 Task: Find a place to stay in Mongo, Chad from 5th to 13th September for 6 guests with a price range of ₹15,000 to ₹20,000, 3 bedrooms, 3 beds, 3 bathrooms, and self check-in option.
Action: Mouse moved to (485, 118)
Screenshot: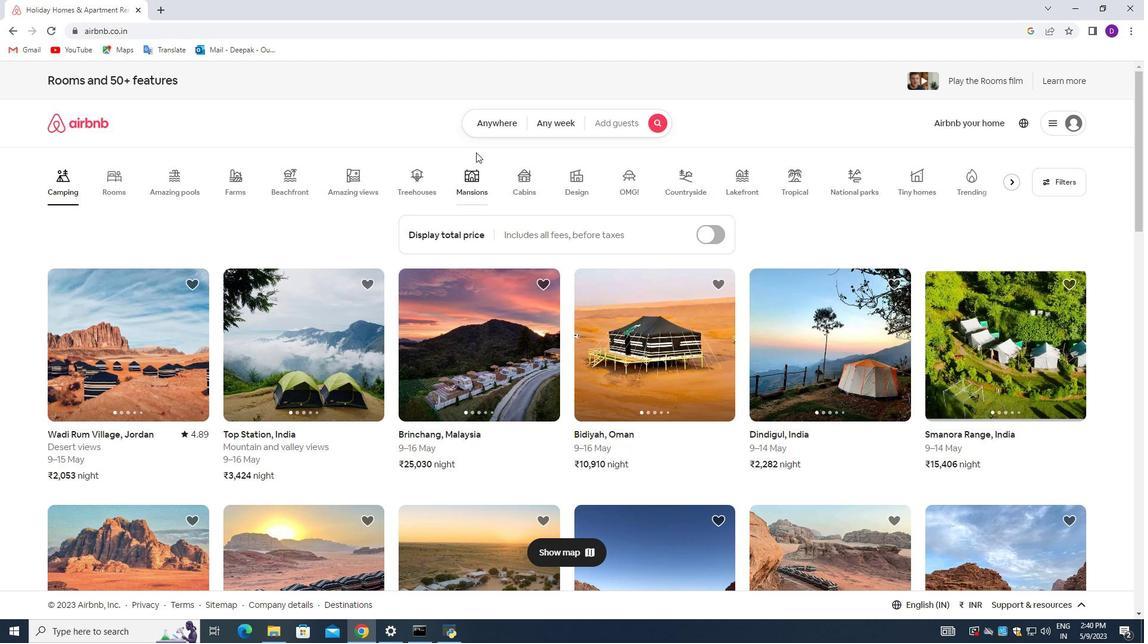
Action: Mouse pressed left at (485, 118)
Screenshot: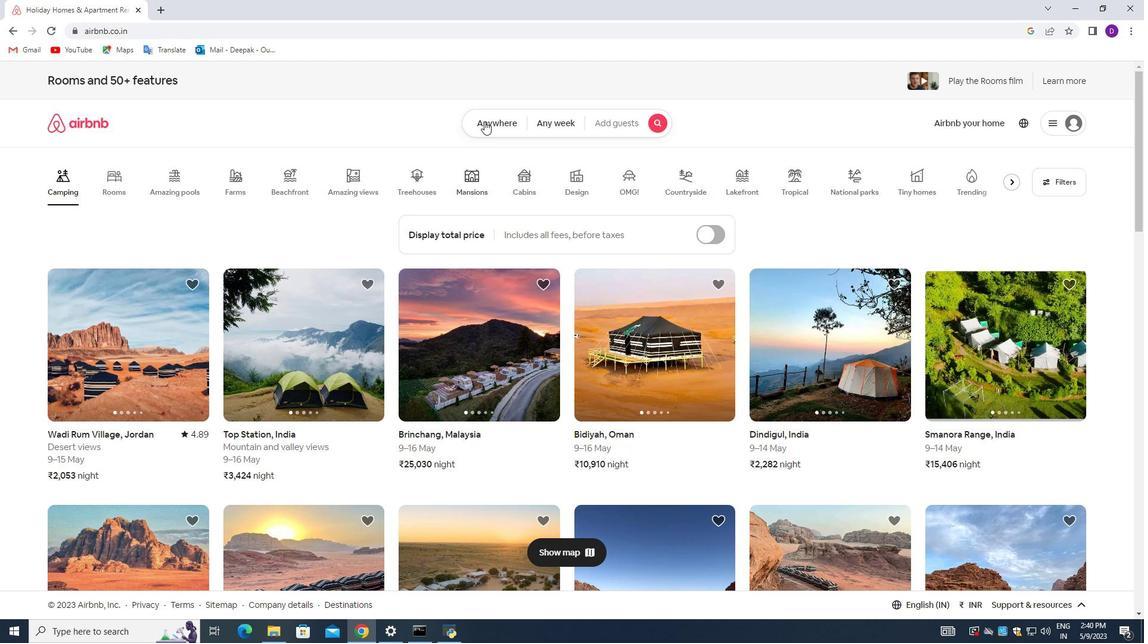 
Action: Mouse moved to (429, 172)
Screenshot: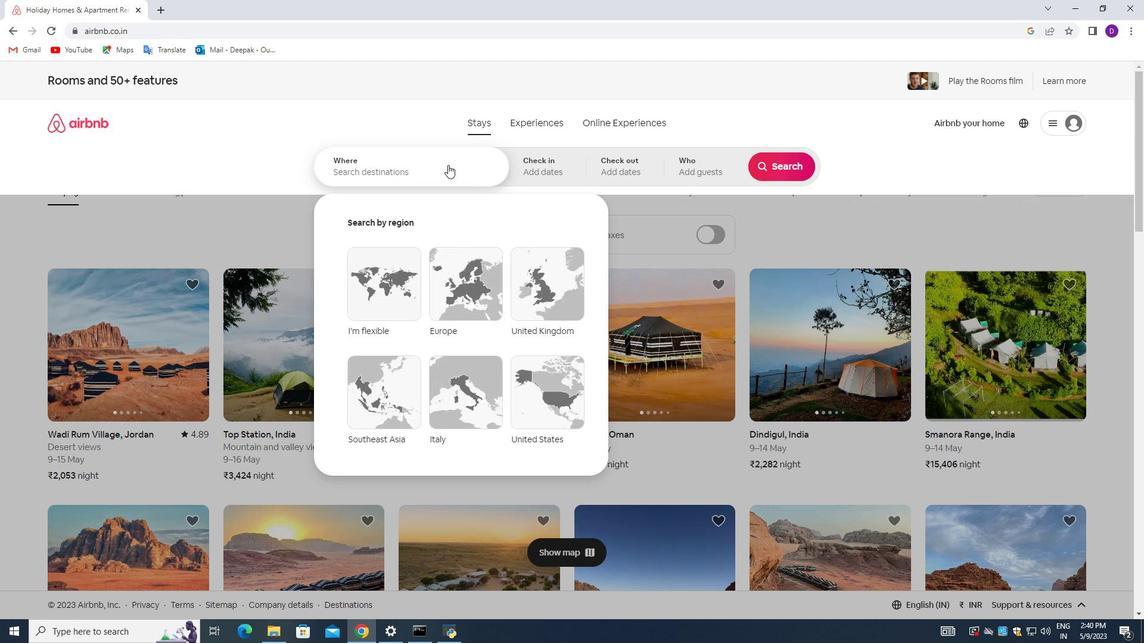 
Action: Mouse pressed left at (429, 172)
Screenshot: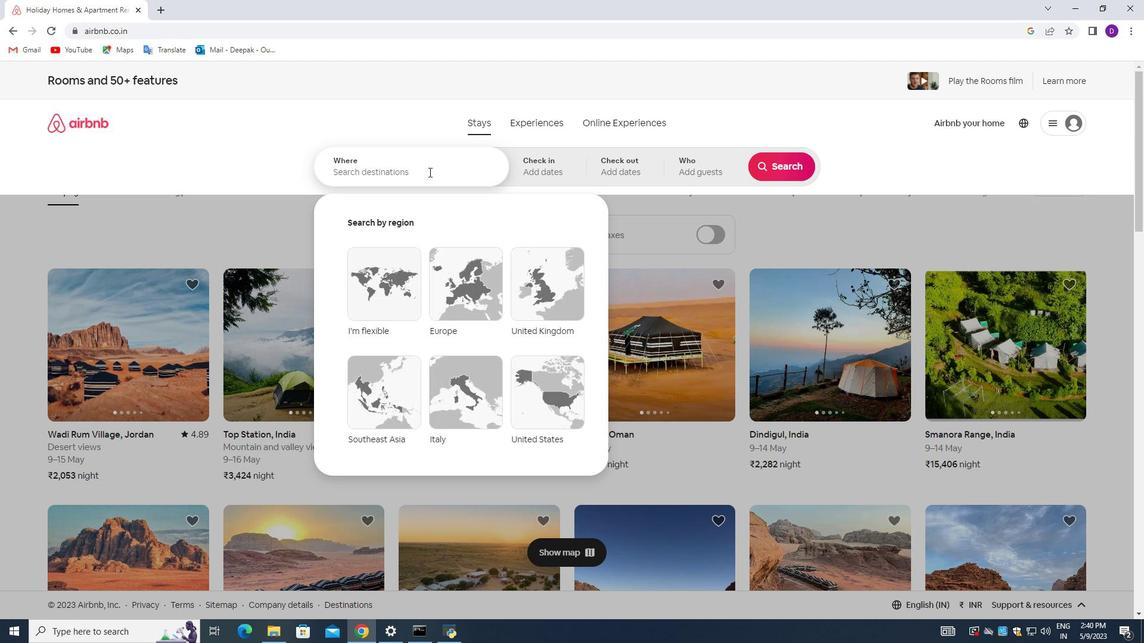 
Action: Mouse moved to (129, 287)
Screenshot: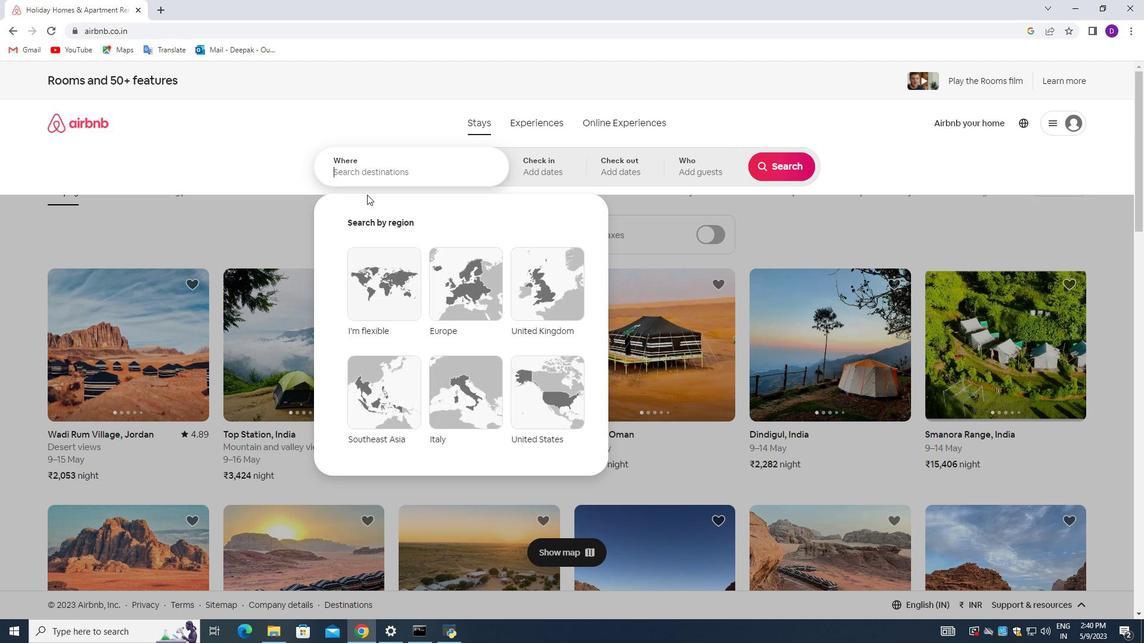 
Action: Key pressed <Key.shift>Mongo,<Key.space><Key.shift_r>Chad<Key.enter>
Screenshot: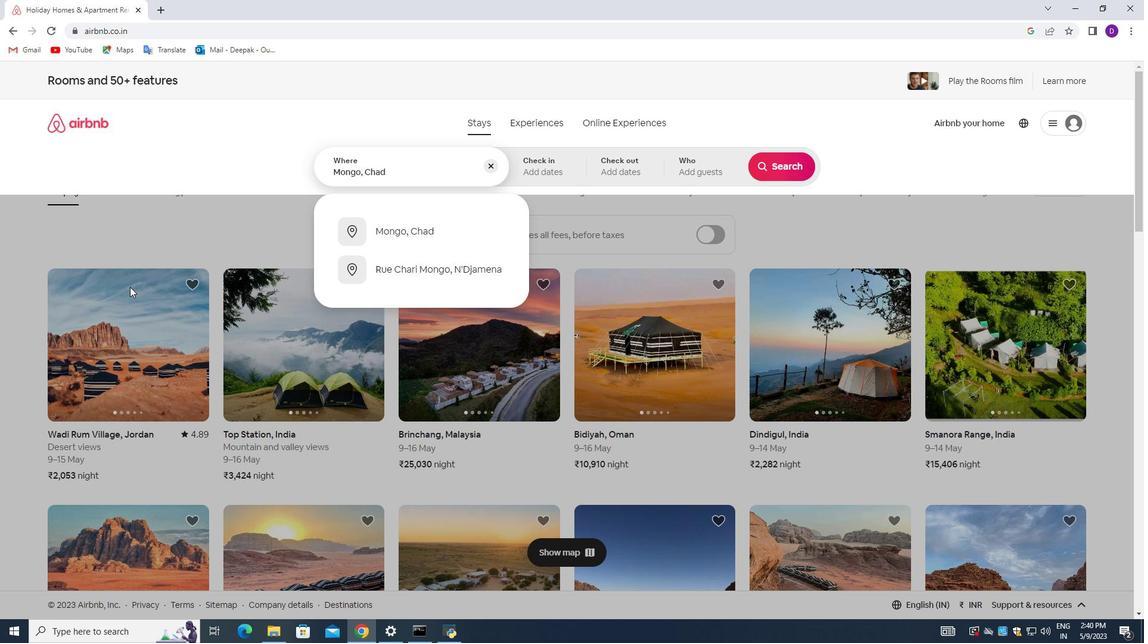 
Action: Mouse moved to (782, 264)
Screenshot: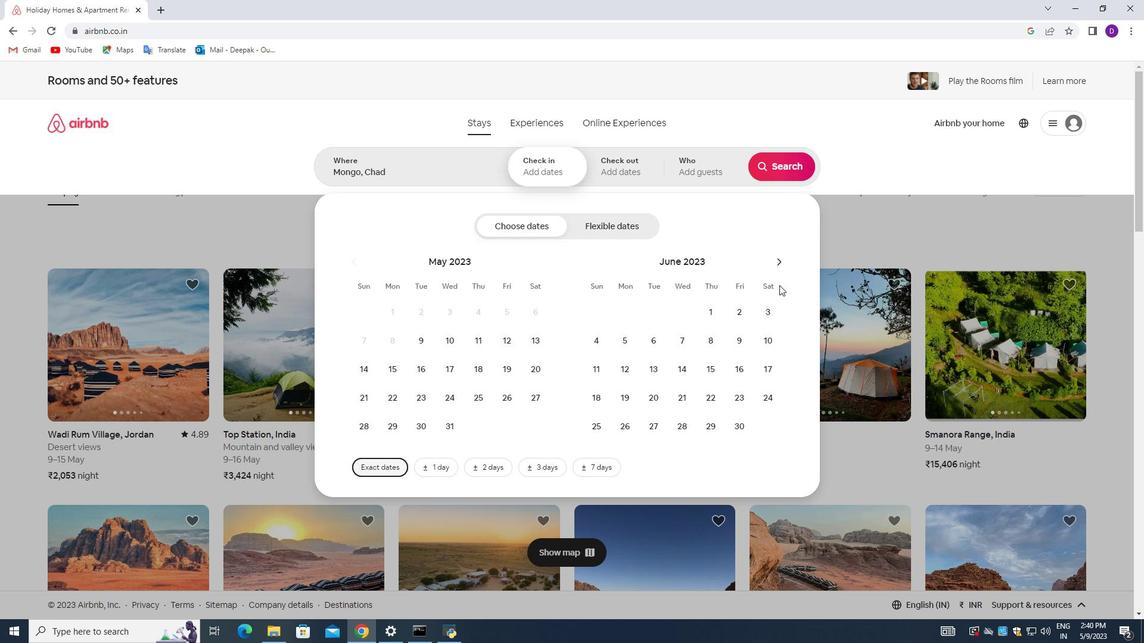
Action: Mouse pressed left at (782, 264)
Screenshot: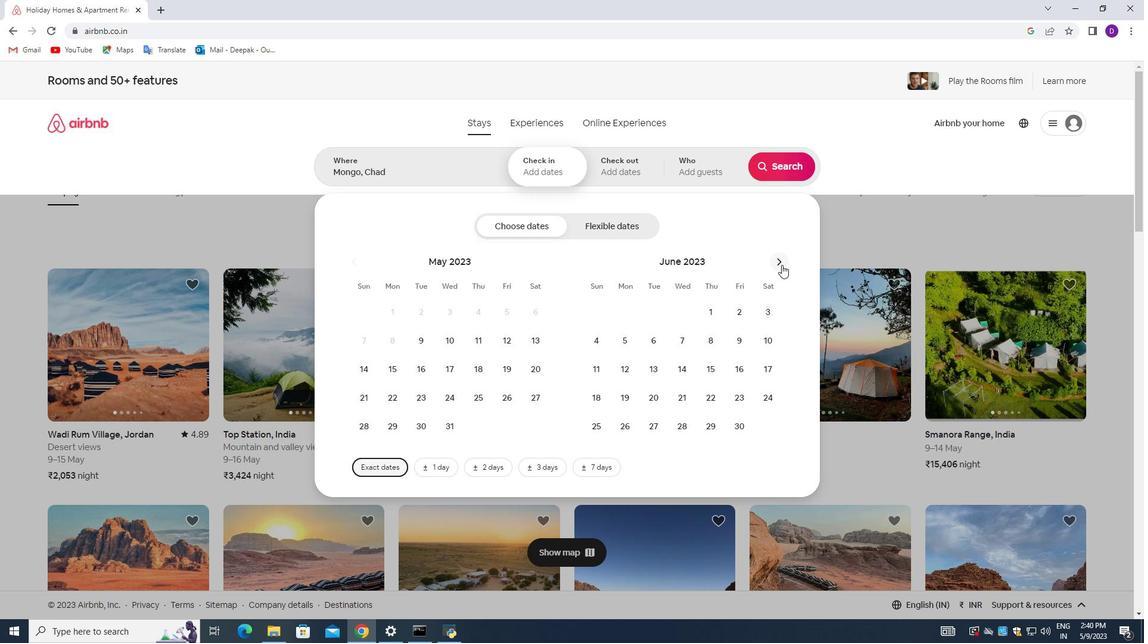 
Action: Mouse pressed left at (782, 264)
Screenshot: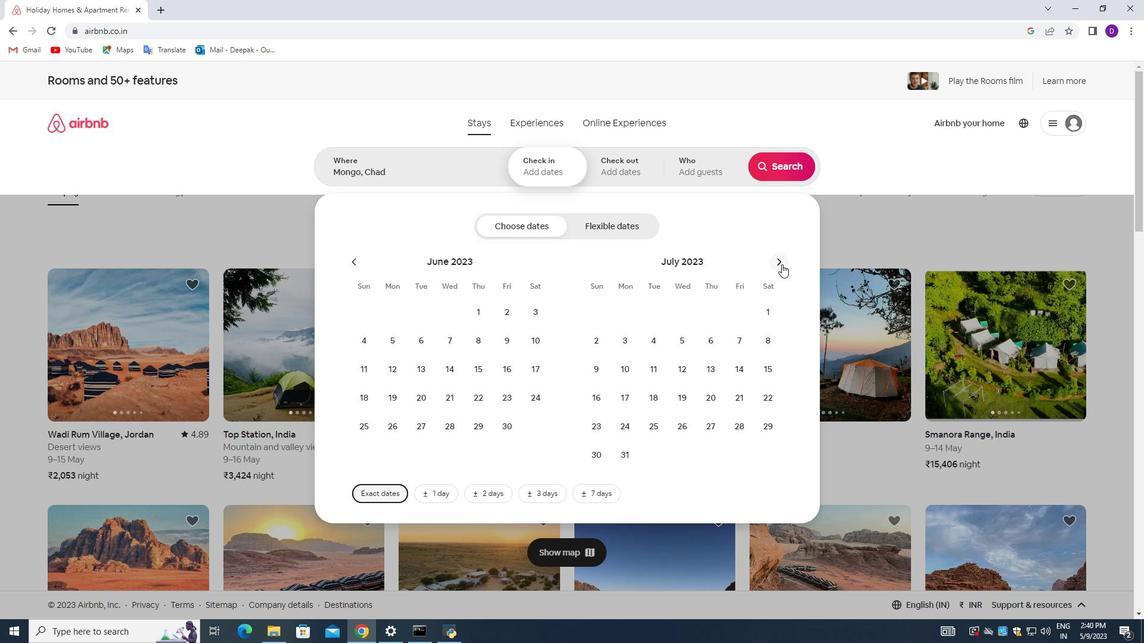 
Action: Mouse pressed left at (782, 264)
Screenshot: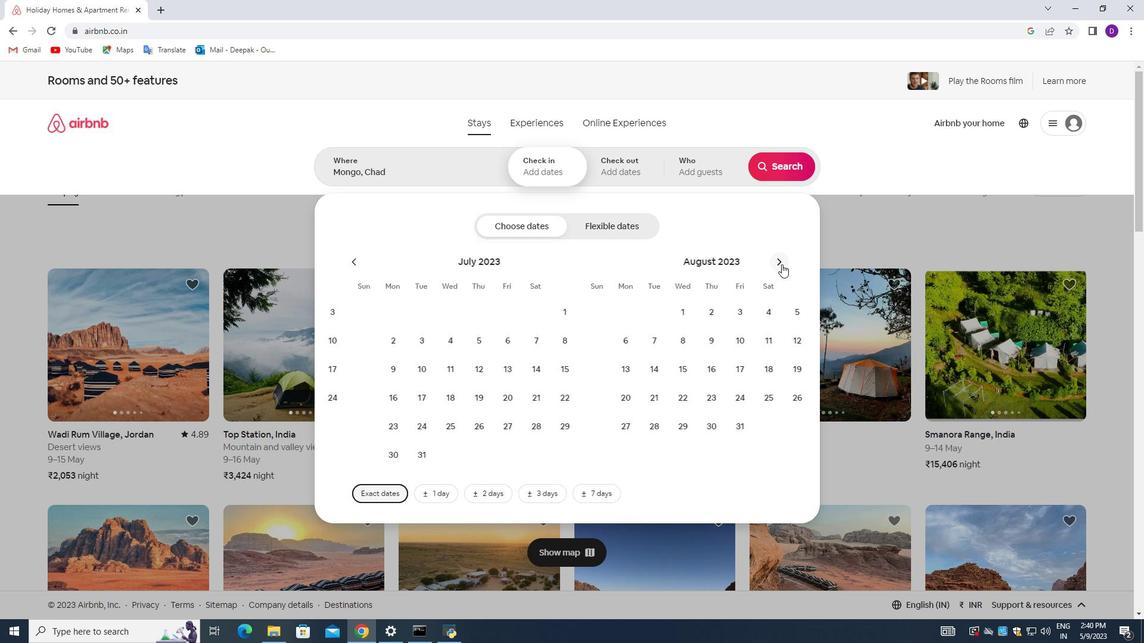 
Action: Mouse moved to (656, 346)
Screenshot: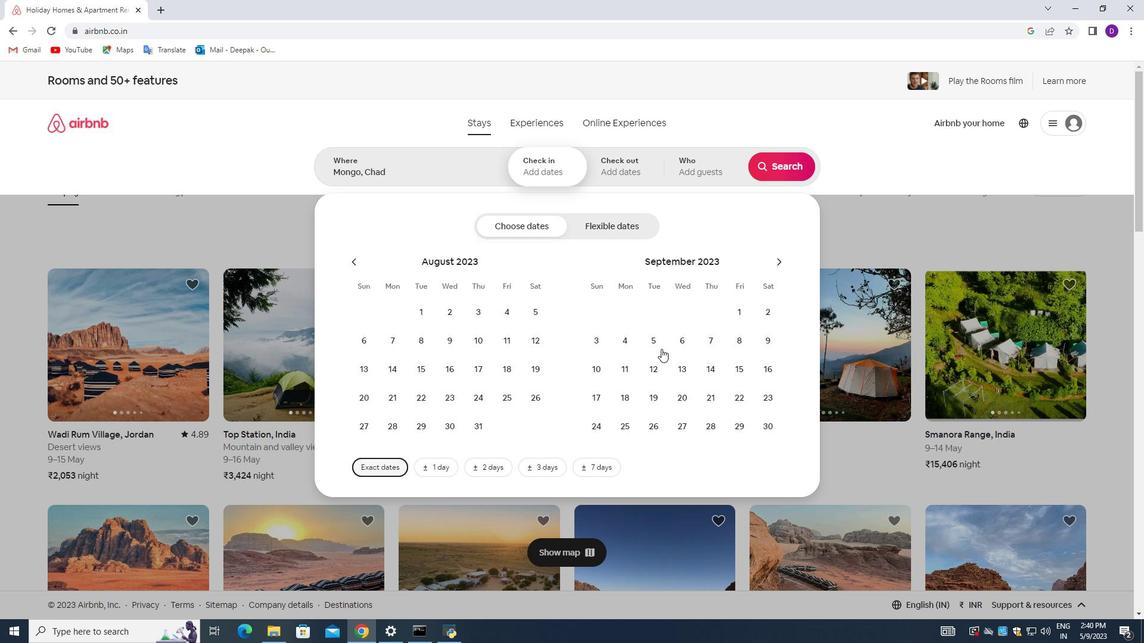 
Action: Mouse pressed left at (656, 346)
Screenshot: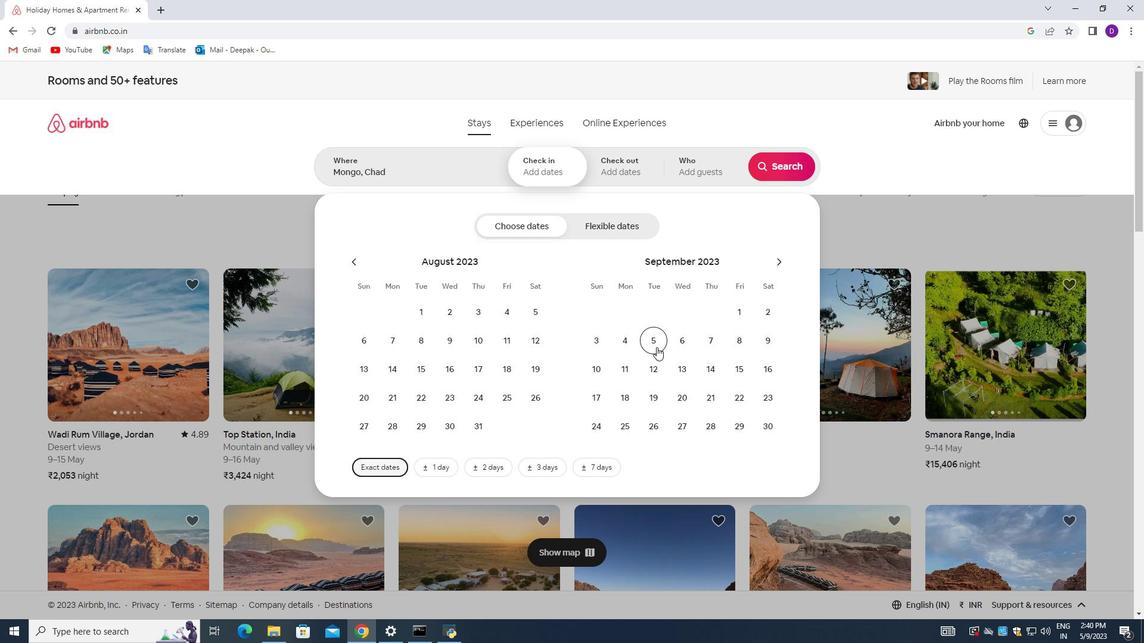 
Action: Mouse moved to (675, 360)
Screenshot: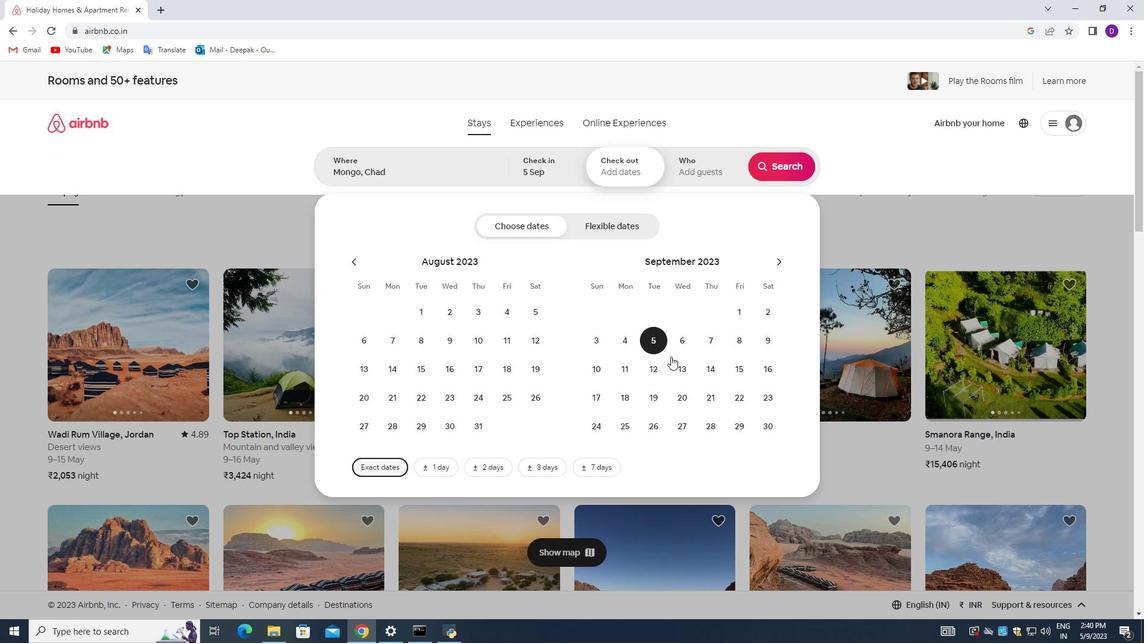 
Action: Mouse pressed left at (675, 360)
Screenshot: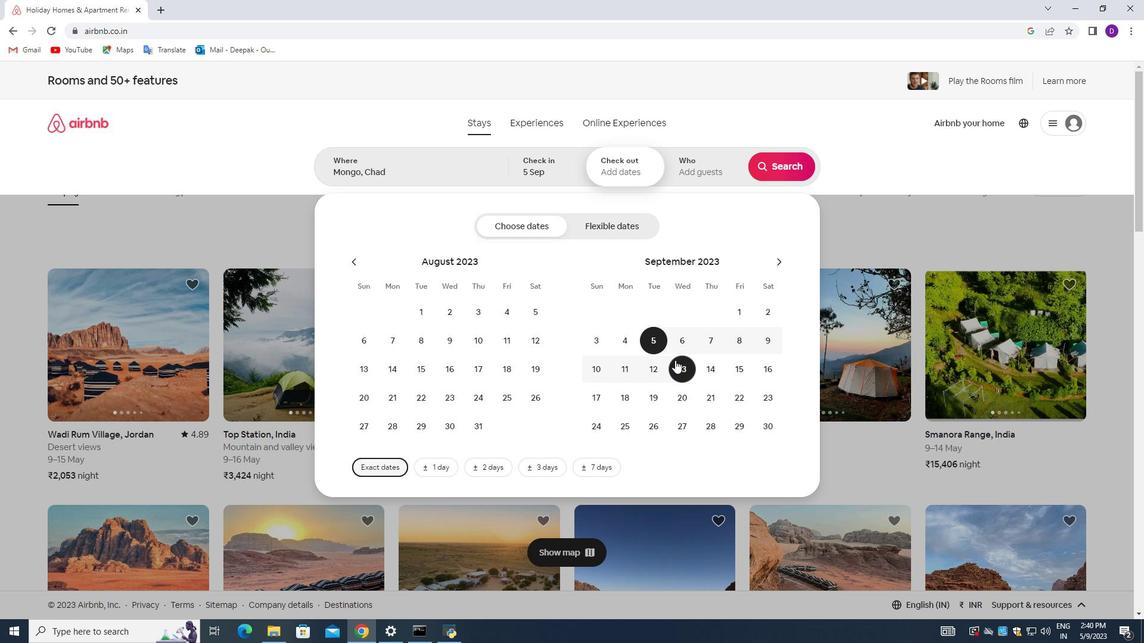 
Action: Mouse moved to (698, 165)
Screenshot: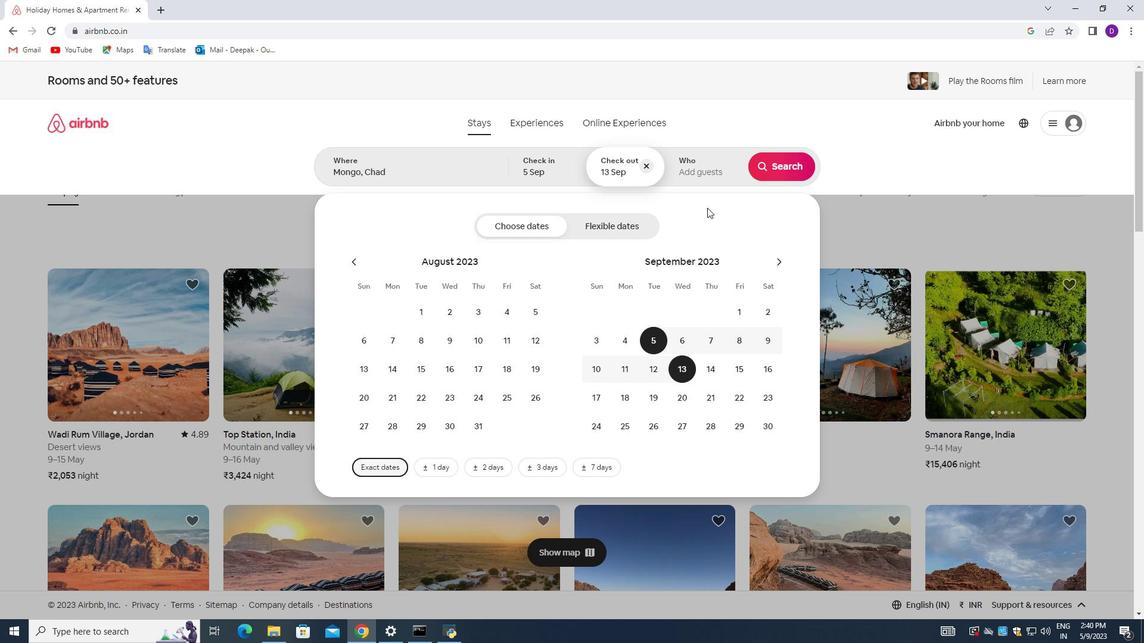 
Action: Mouse pressed left at (698, 165)
Screenshot: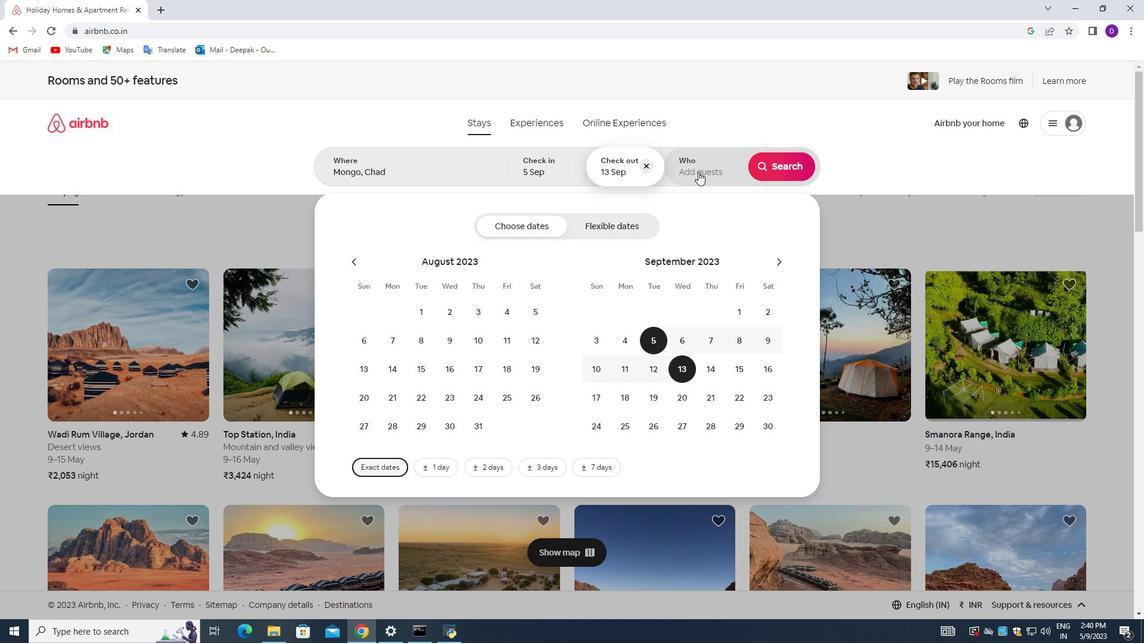 
Action: Mouse moved to (788, 230)
Screenshot: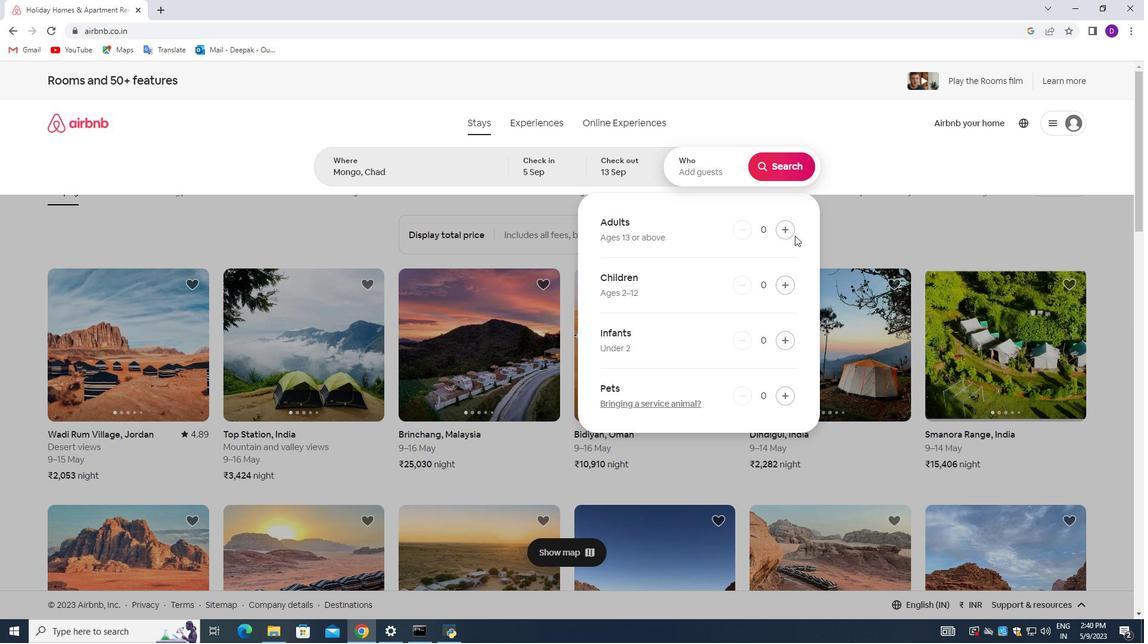 
Action: Mouse pressed left at (788, 230)
Screenshot: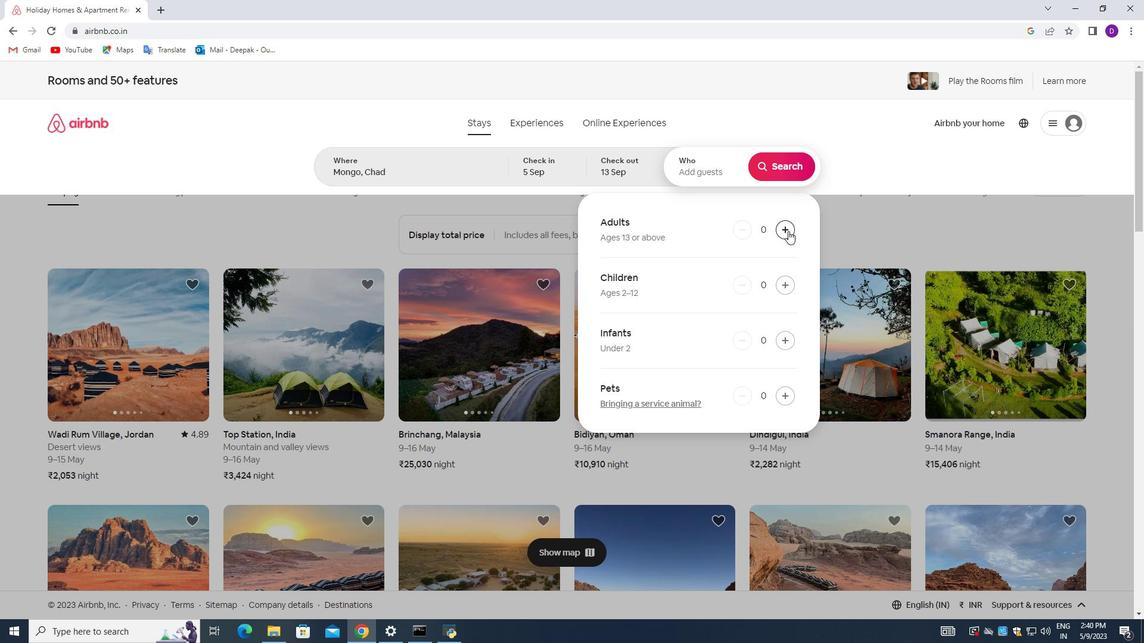 
Action: Mouse pressed left at (788, 230)
Screenshot: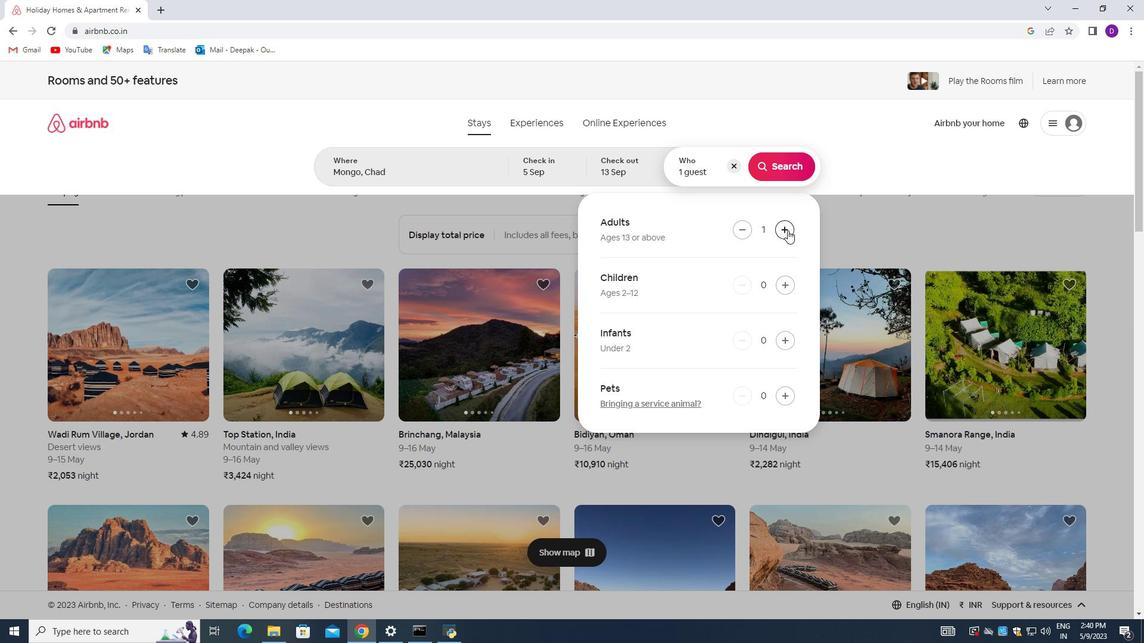 
Action: Mouse pressed left at (788, 230)
Screenshot: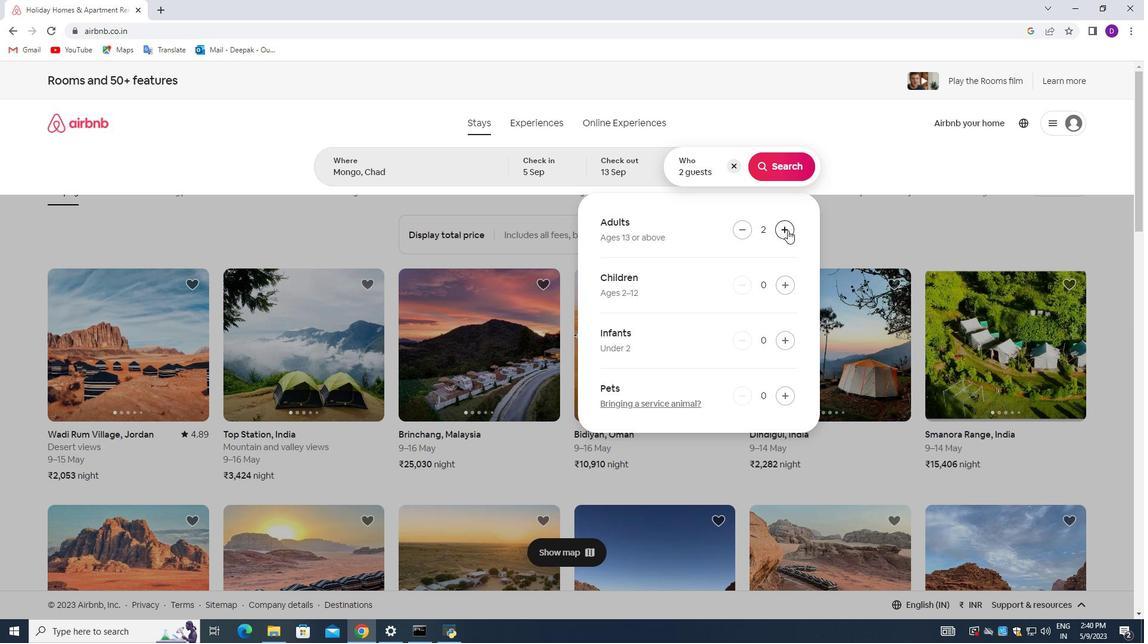 
Action: Mouse pressed left at (788, 230)
Screenshot: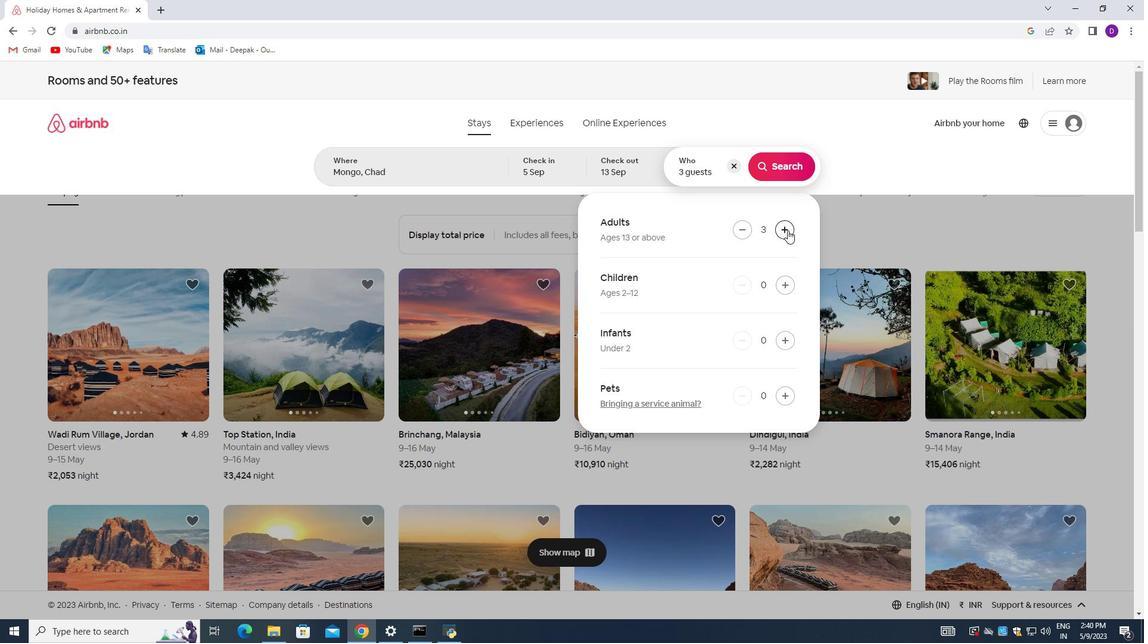
Action: Mouse pressed left at (788, 230)
Screenshot: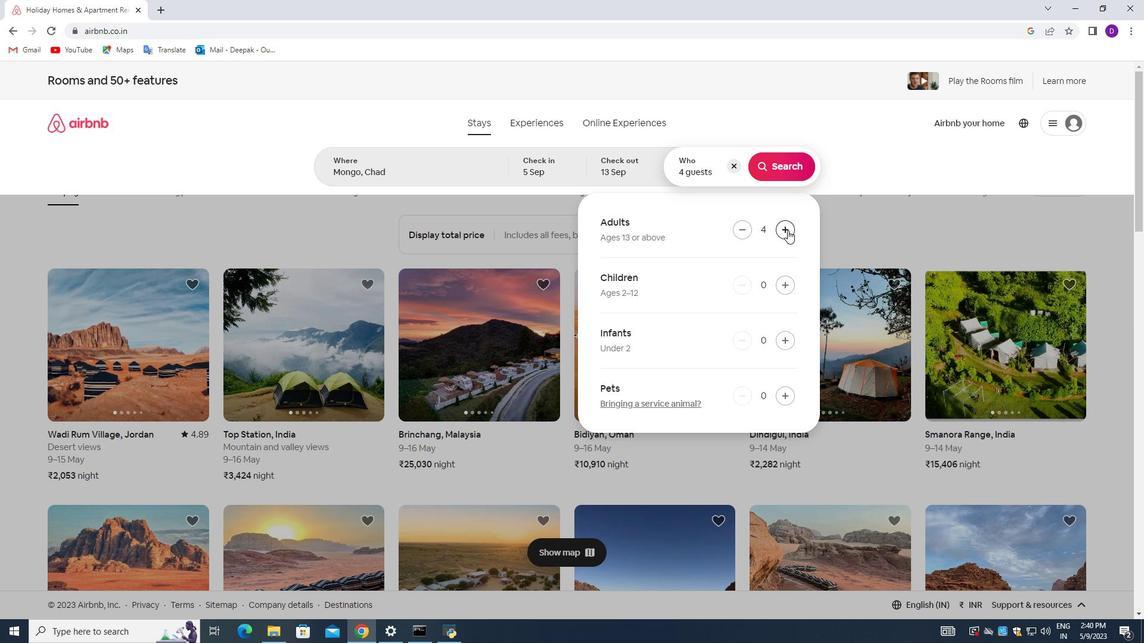 
Action: Mouse pressed left at (788, 230)
Screenshot: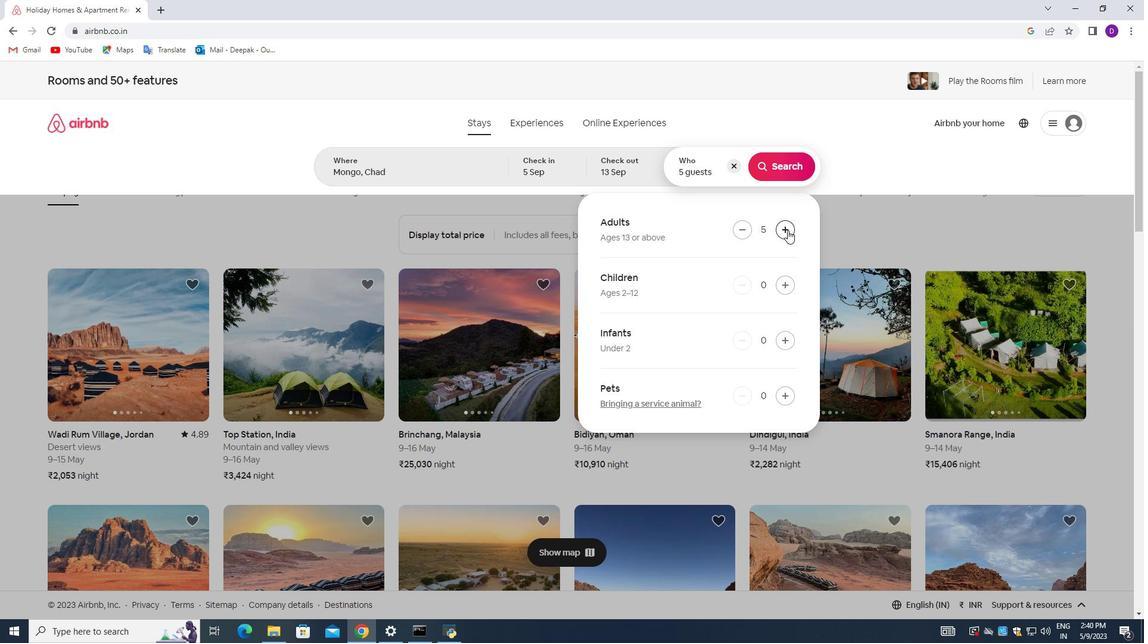 
Action: Mouse moved to (784, 167)
Screenshot: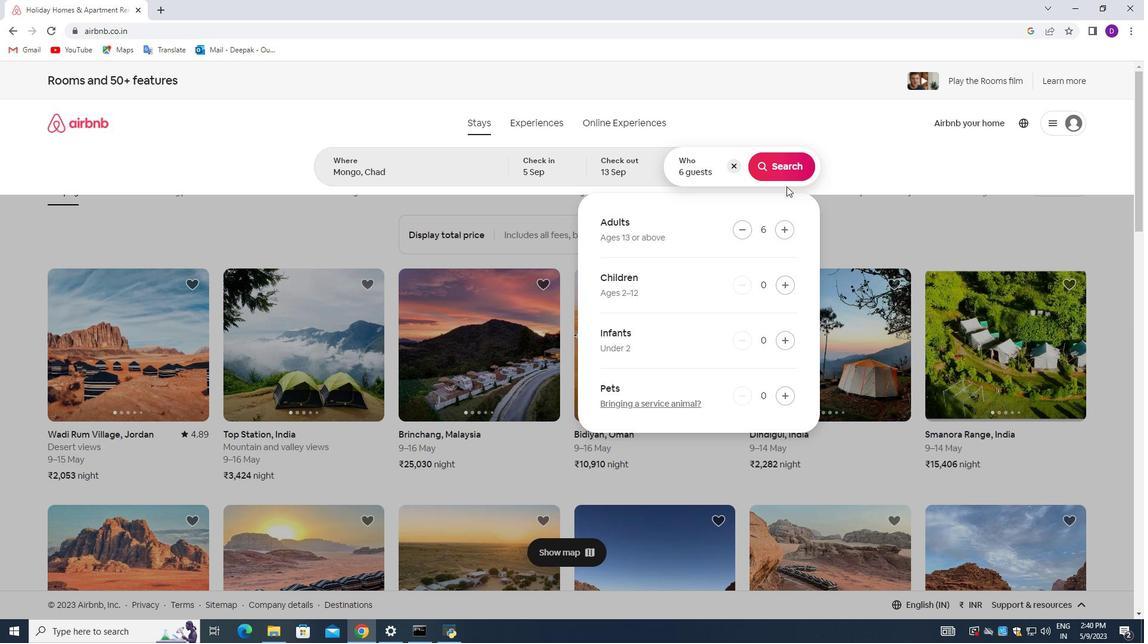 
Action: Mouse pressed left at (784, 167)
Screenshot: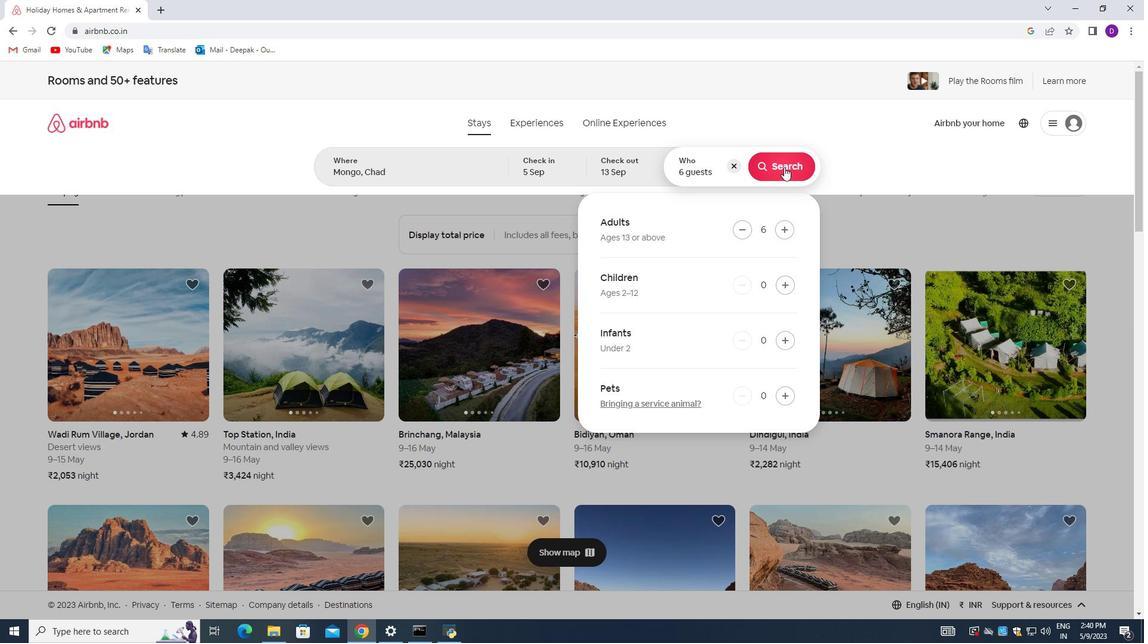 
Action: Mouse moved to (1075, 130)
Screenshot: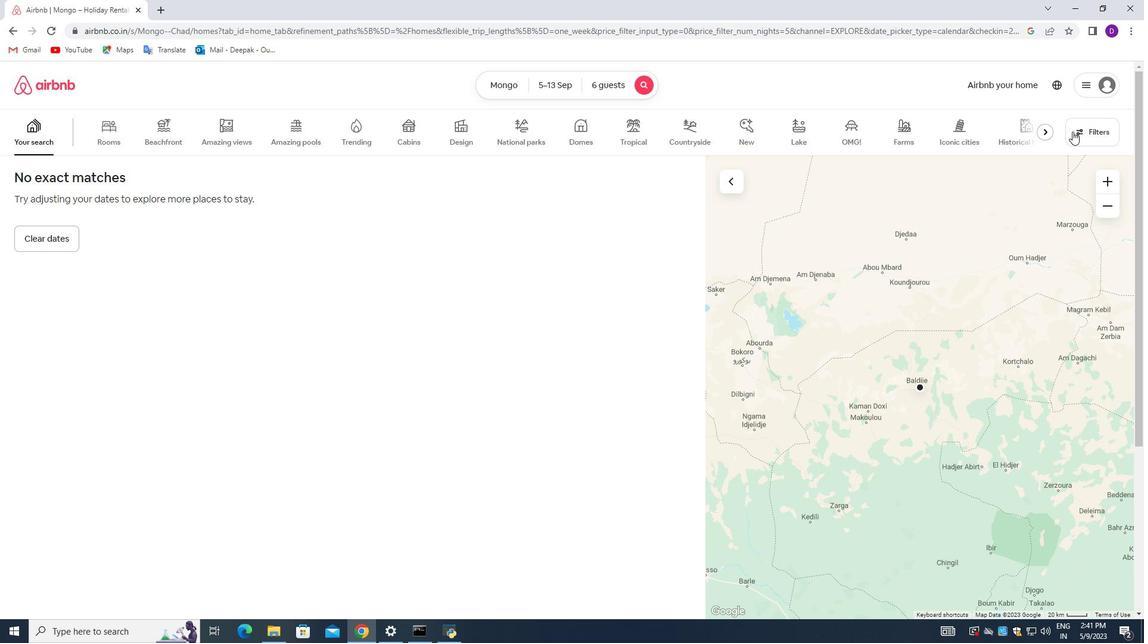 
Action: Mouse pressed left at (1075, 130)
Screenshot: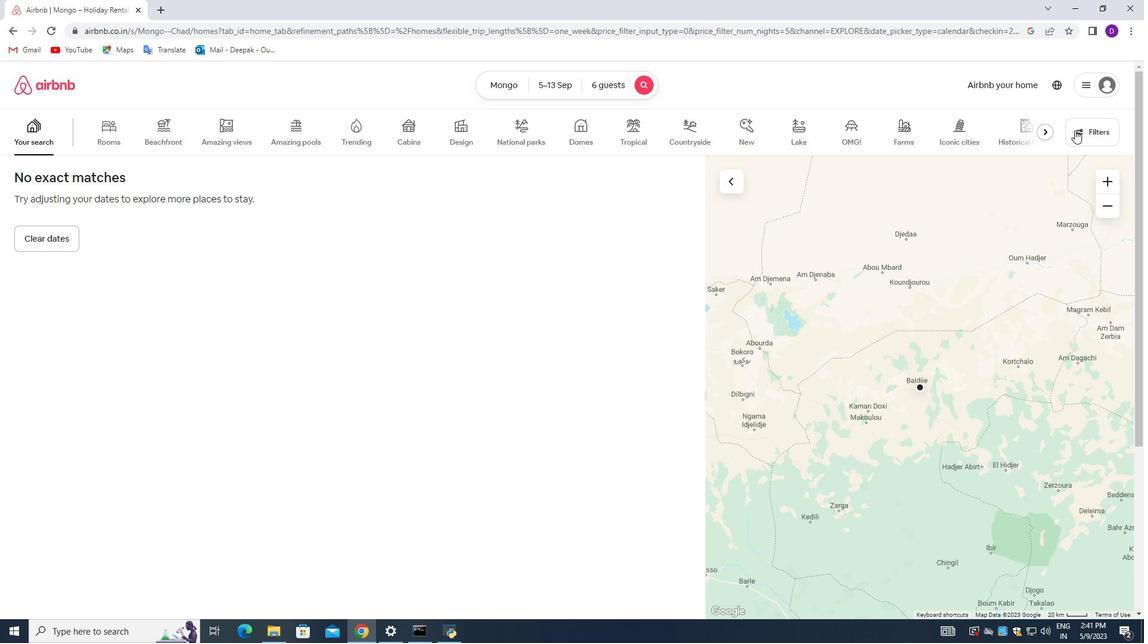 
Action: Mouse moved to (414, 428)
Screenshot: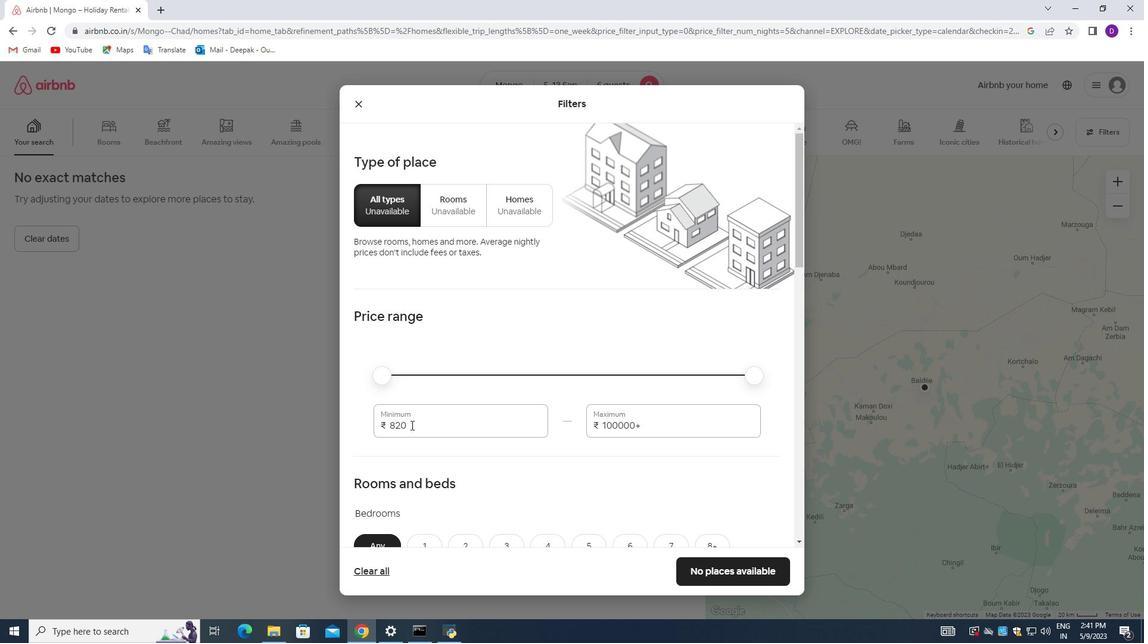
Action: Mouse pressed left at (414, 428)
Screenshot: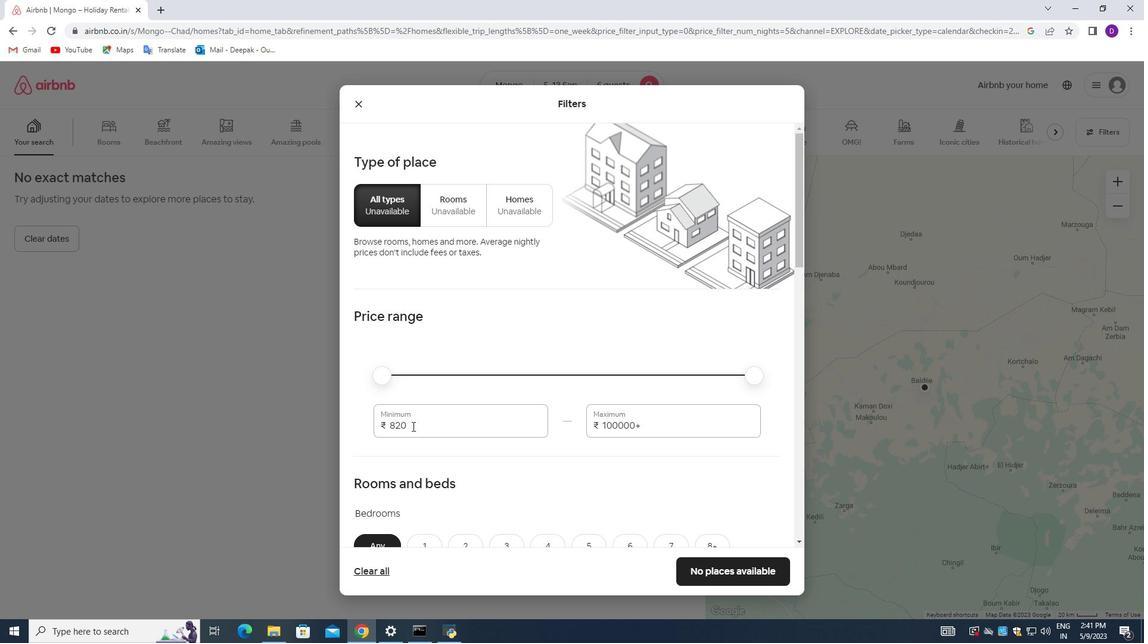 
Action: Mouse pressed left at (414, 428)
Screenshot: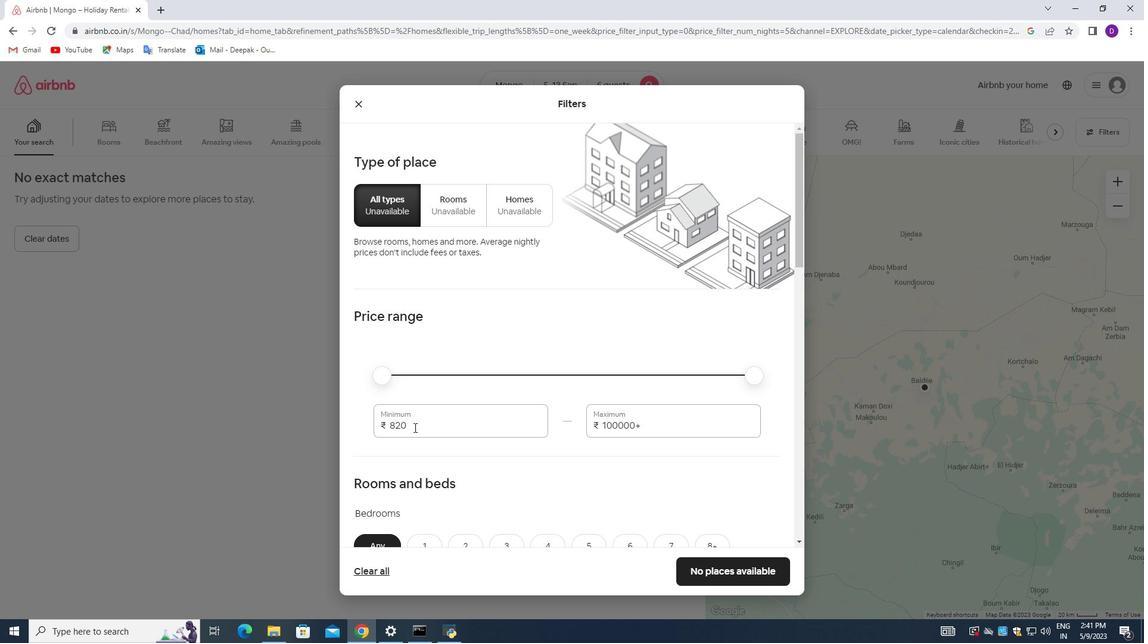 
Action: Key pressed 15000<Key.tab>20000
Screenshot: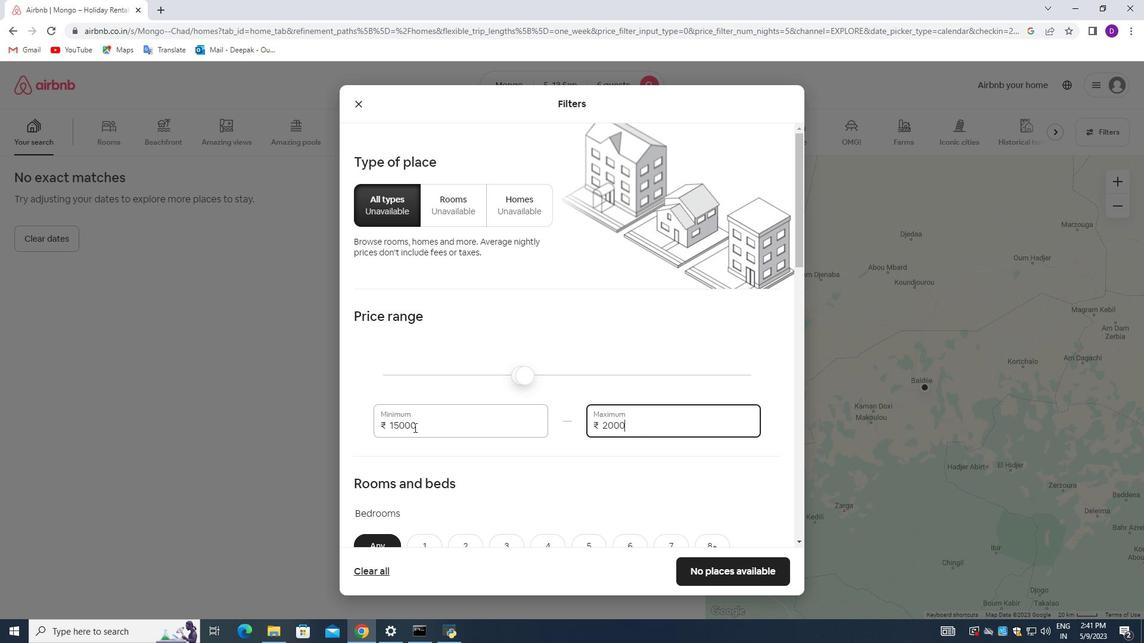 
Action: Mouse moved to (518, 401)
Screenshot: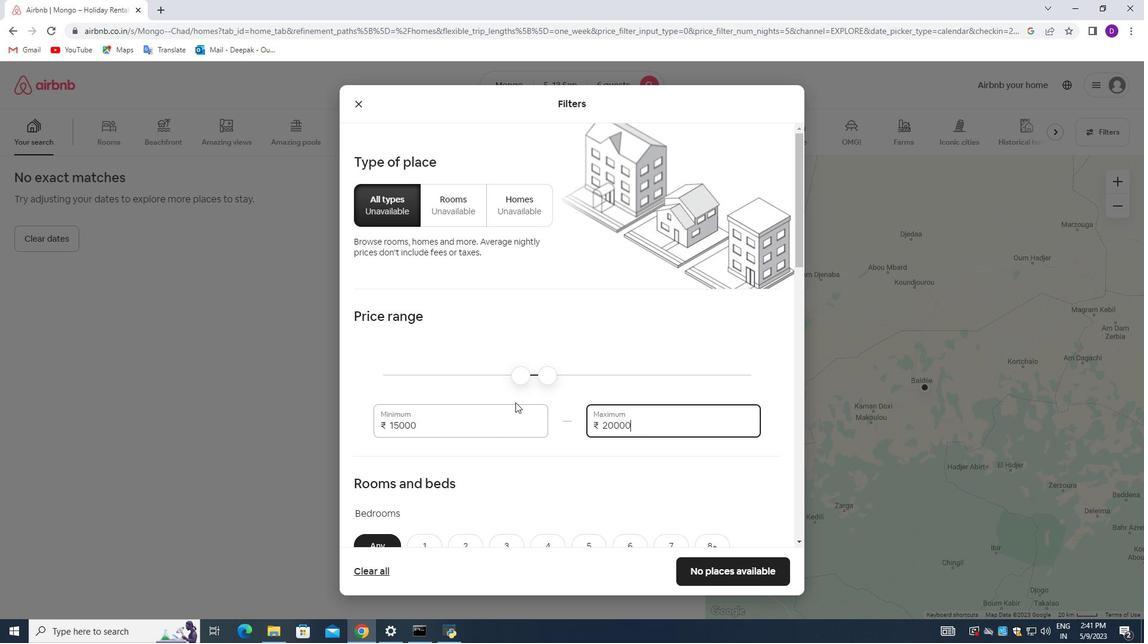 
Action: Mouse scrolled (518, 400) with delta (0, 0)
Screenshot: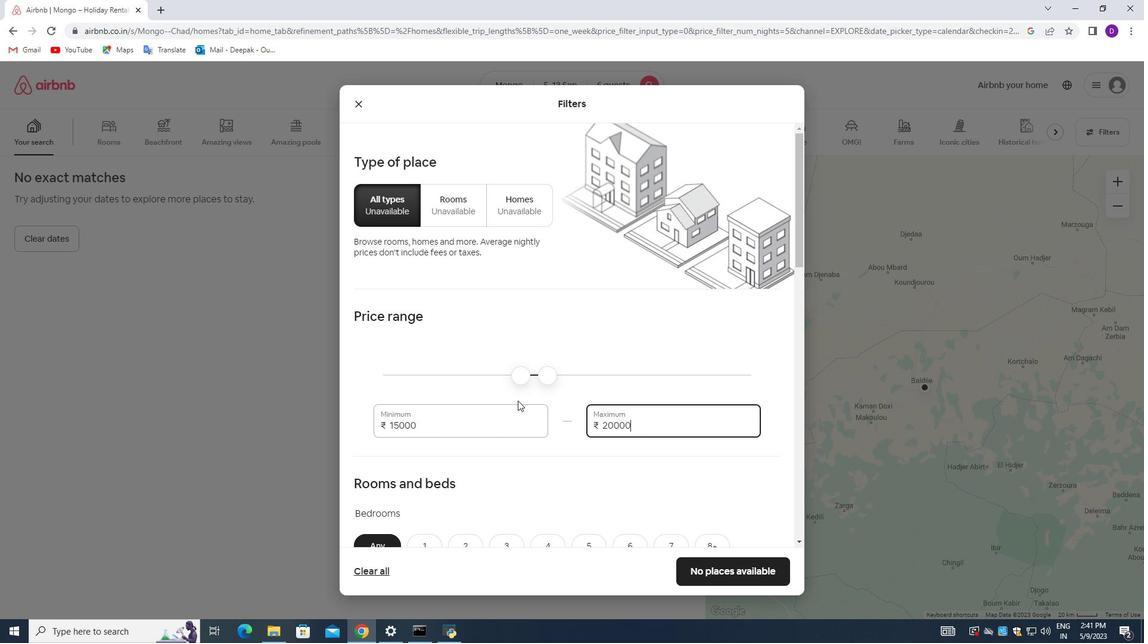 
Action: Mouse scrolled (518, 400) with delta (0, 0)
Screenshot: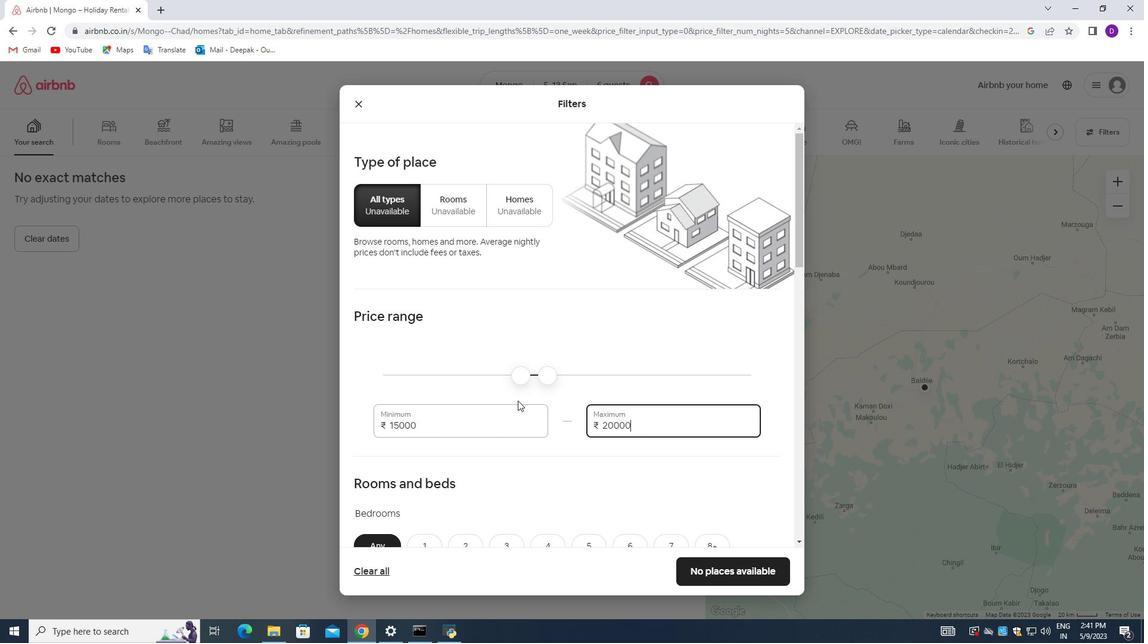 
Action: Mouse moved to (518, 400)
Screenshot: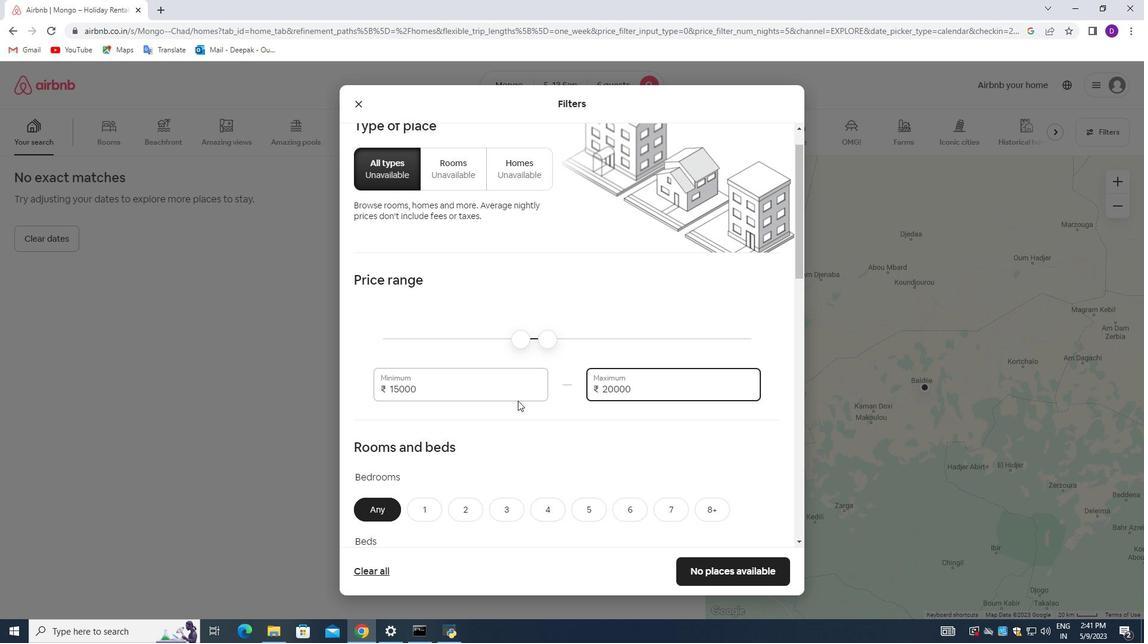 
Action: Mouse scrolled (518, 400) with delta (0, 0)
Screenshot: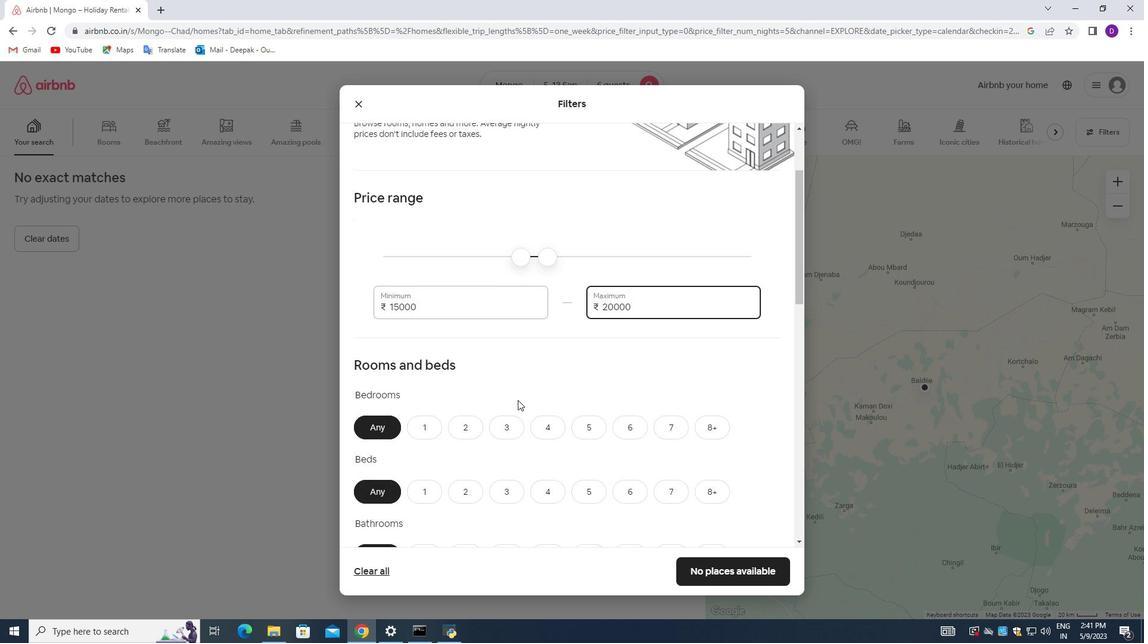 
Action: Mouse scrolled (518, 400) with delta (0, 0)
Screenshot: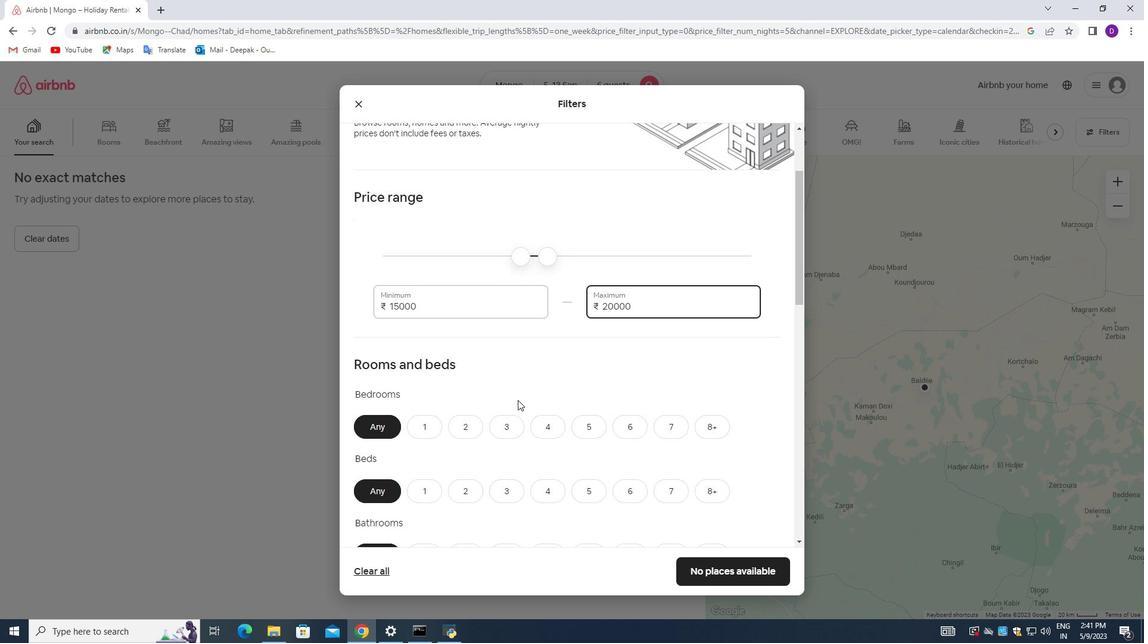 
Action: Mouse moved to (518, 314)
Screenshot: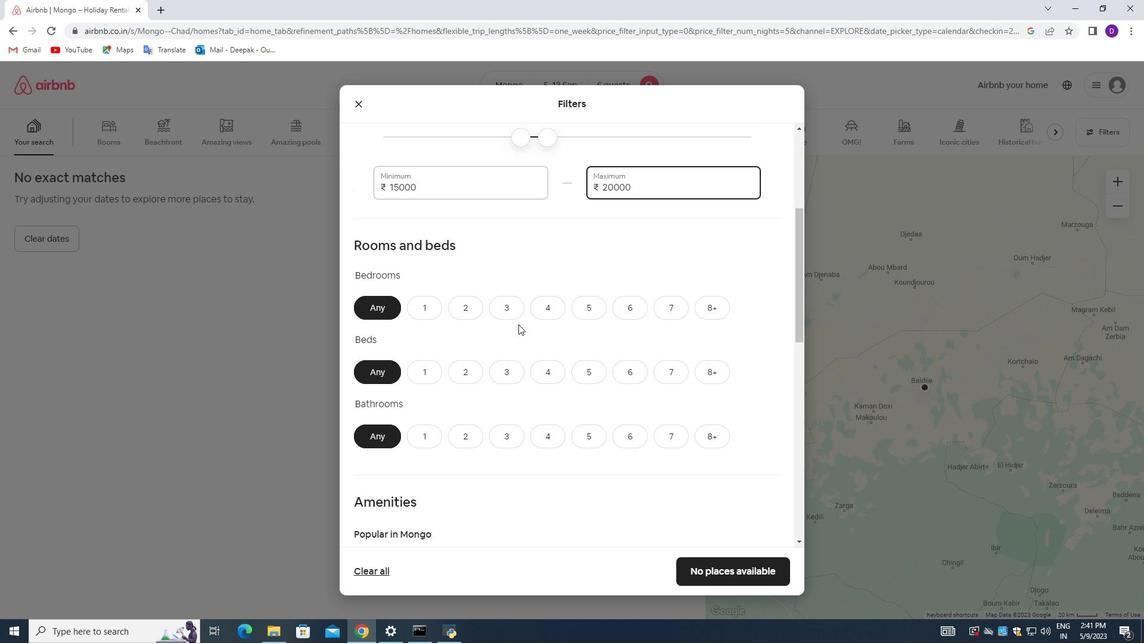 
Action: Mouse pressed left at (518, 314)
Screenshot: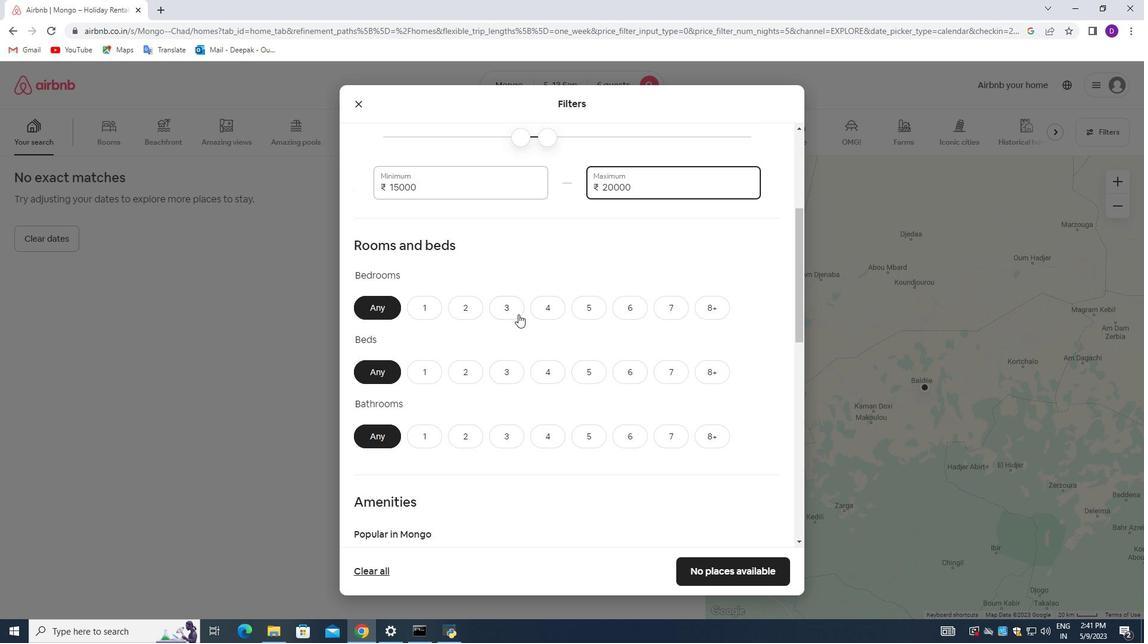 
Action: Mouse moved to (507, 375)
Screenshot: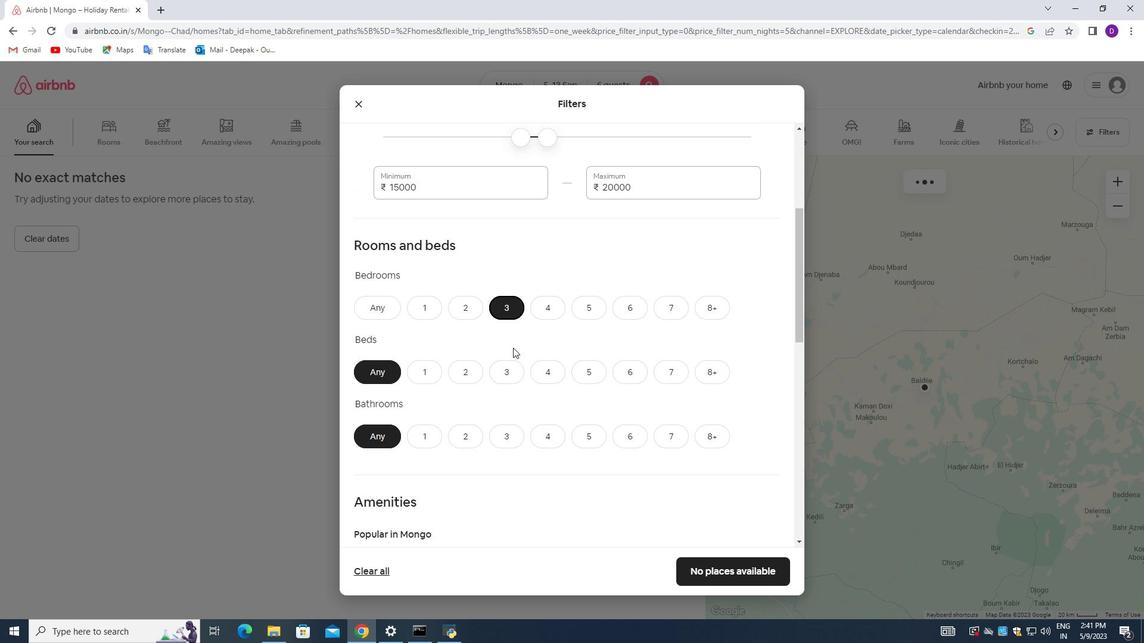 
Action: Mouse pressed left at (507, 375)
Screenshot: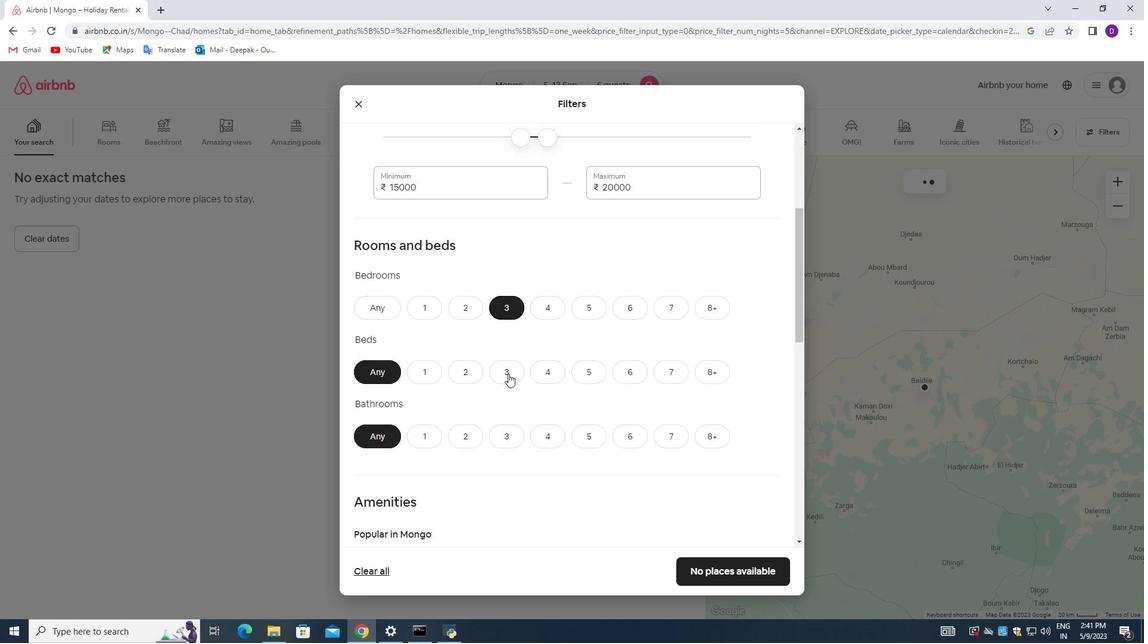 
Action: Mouse moved to (501, 434)
Screenshot: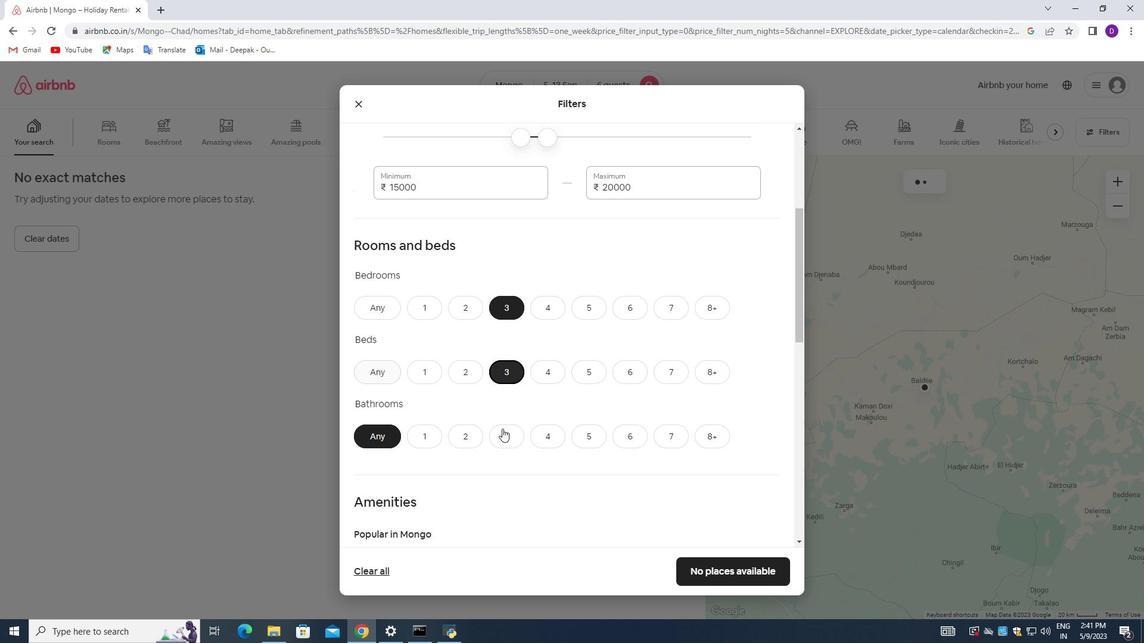 
Action: Mouse pressed left at (501, 434)
Screenshot: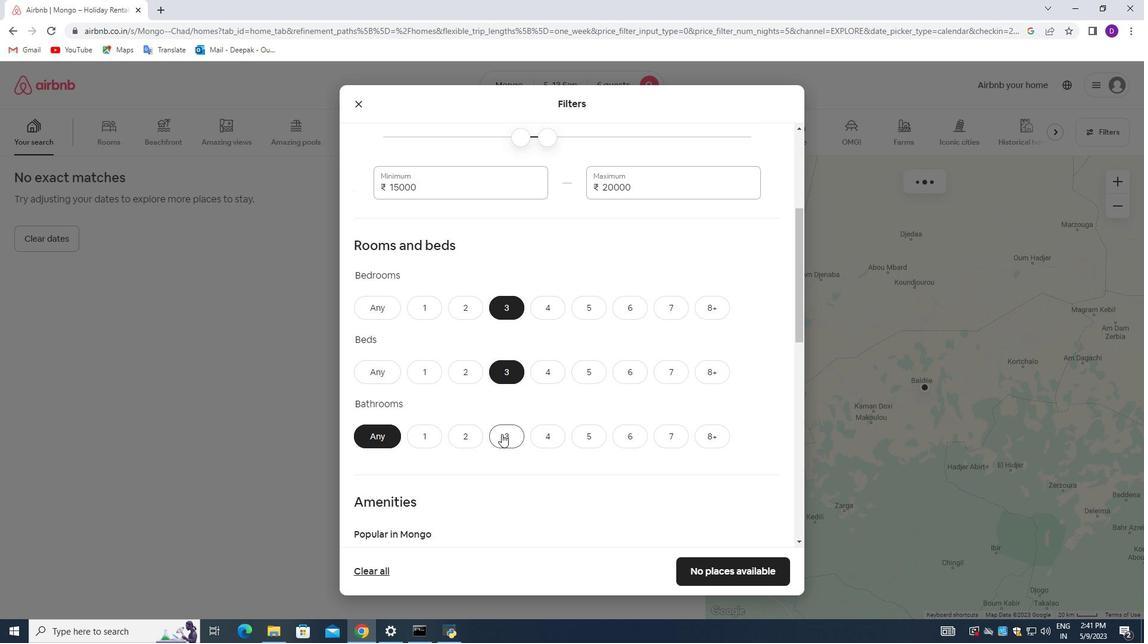 
Action: Mouse moved to (532, 403)
Screenshot: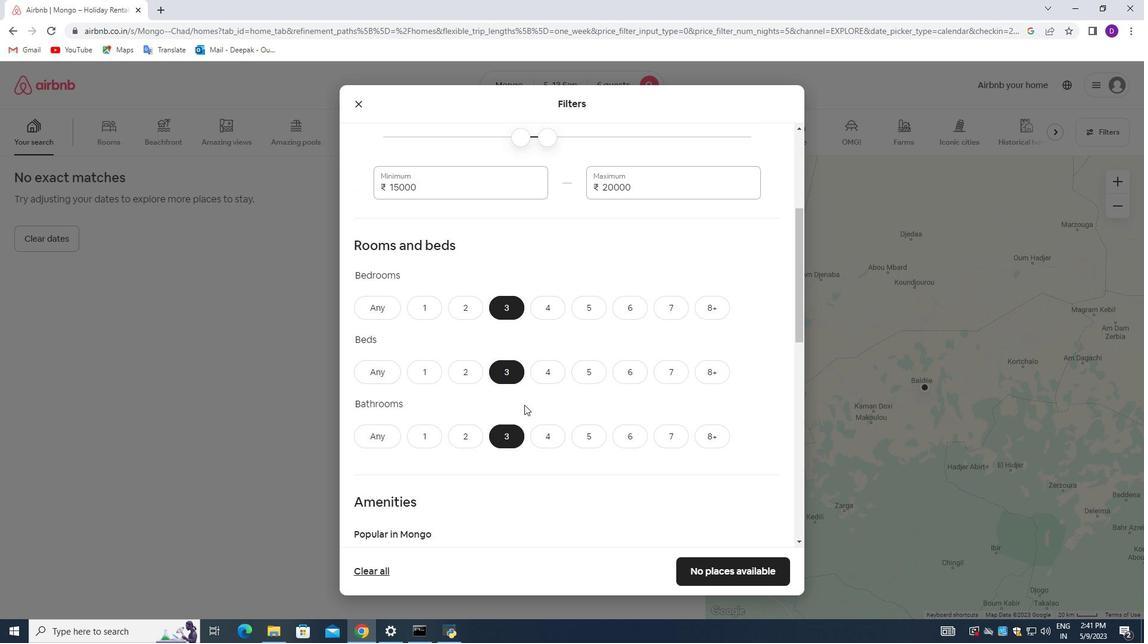 
Action: Mouse scrolled (532, 402) with delta (0, 0)
Screenshot: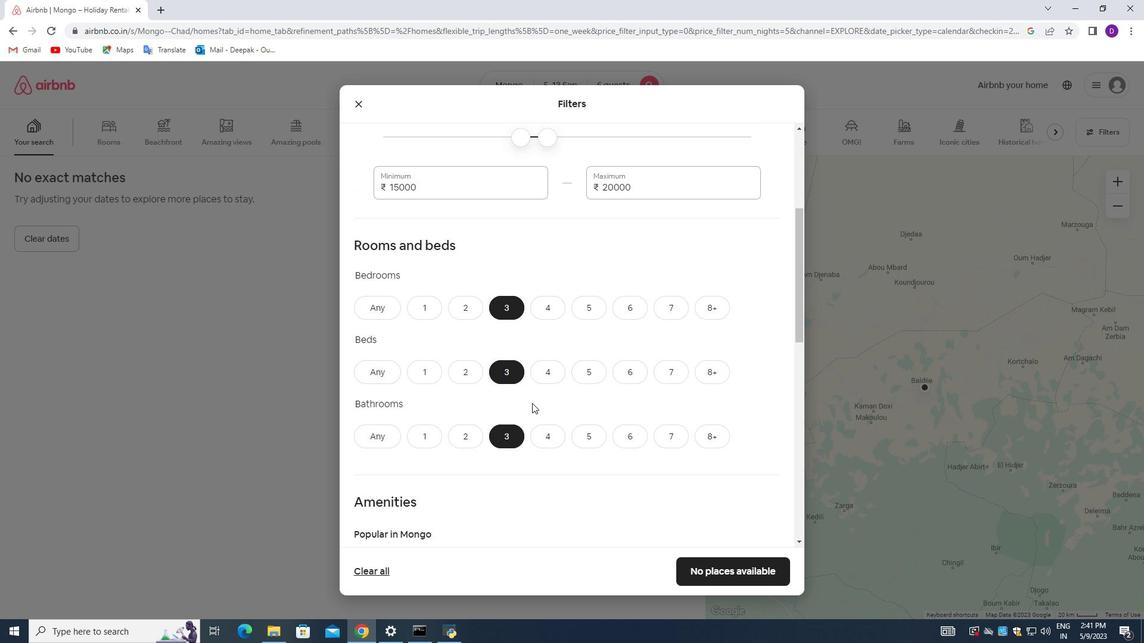 
Action: Mouse scrolled (532, 402) with delta (0, 0)
Screenshot: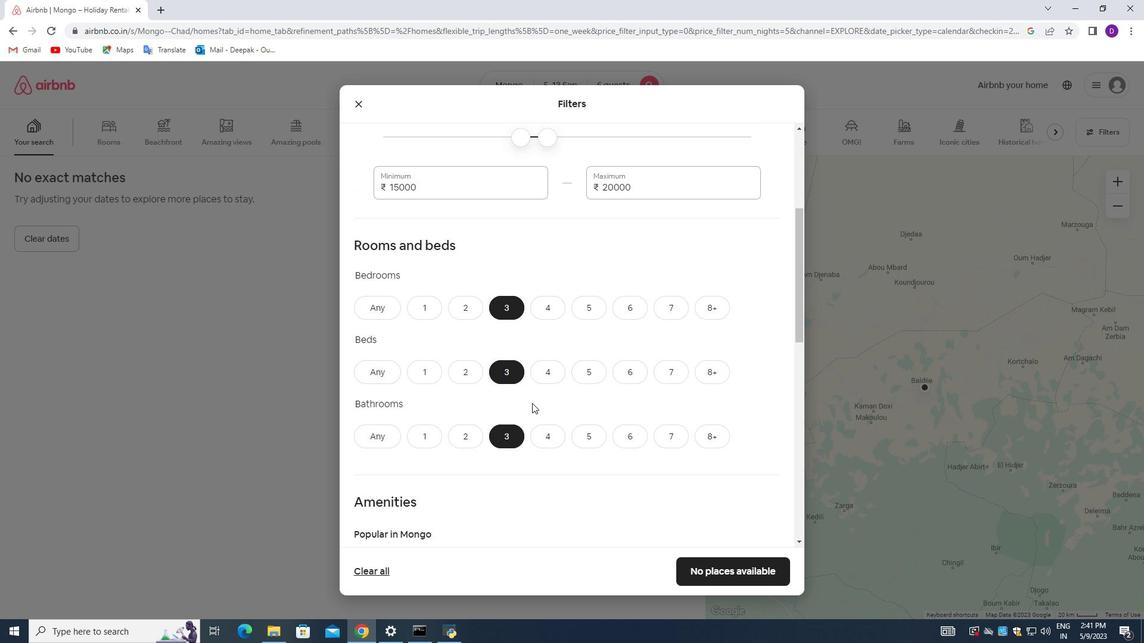 
Action: Mouse scrolled (532, 402) with delta (0, 0)
Screenshot: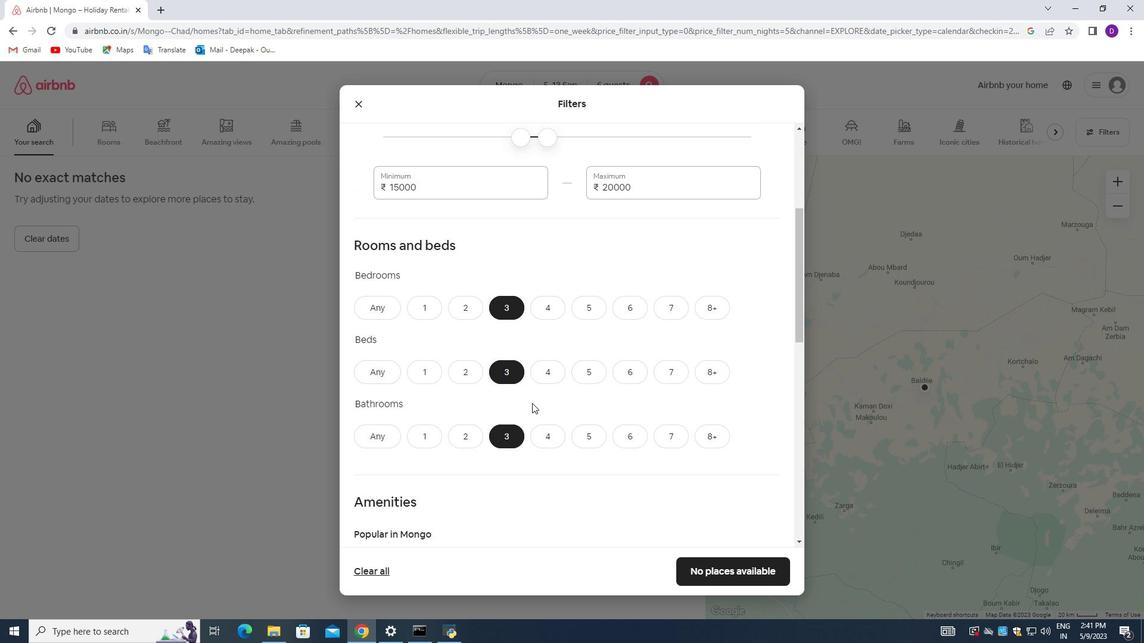
Action: Mouse moved to (545, 403)
Screenshot: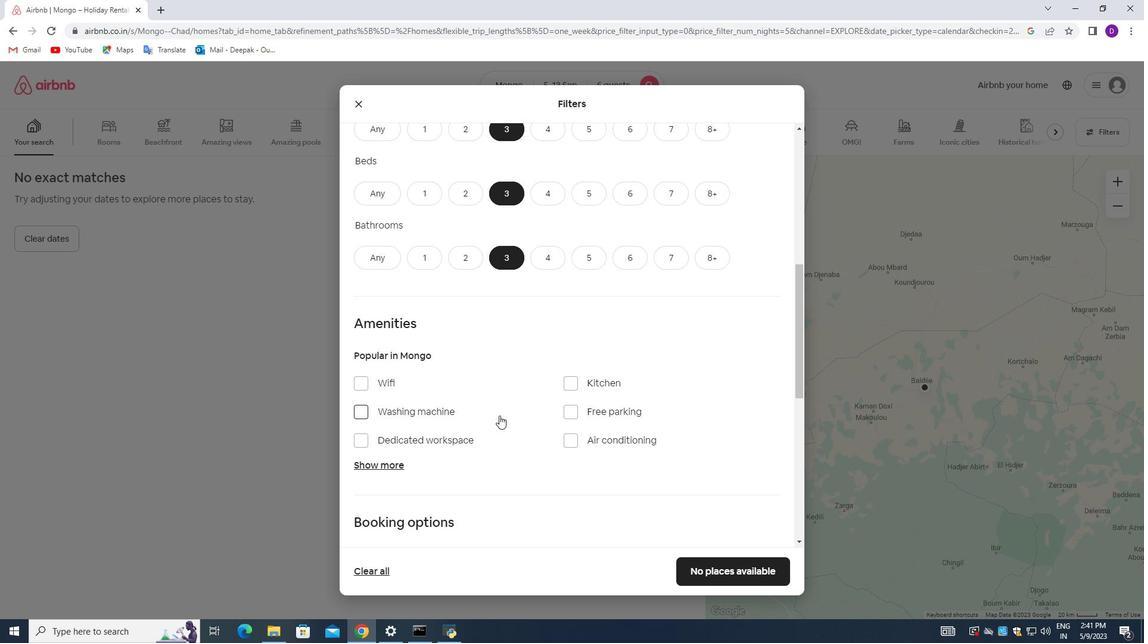 
Action: Mouse scrolled (545, 402) with delta (0, 0)
Screenshot: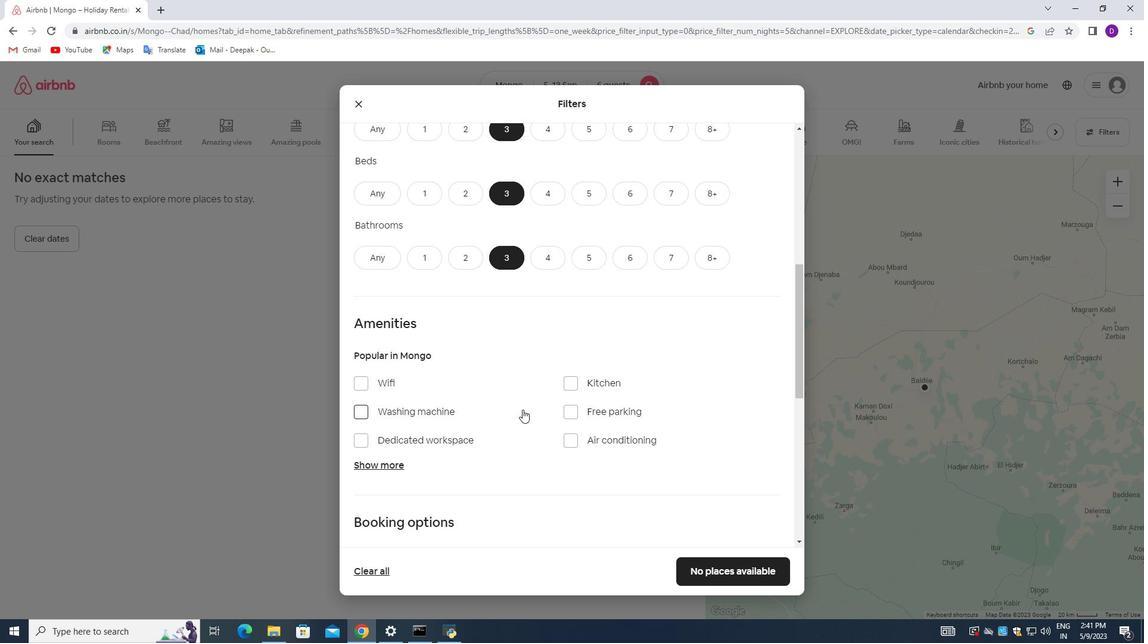
Action: Mouse moved to (545, 403)
Screenshot: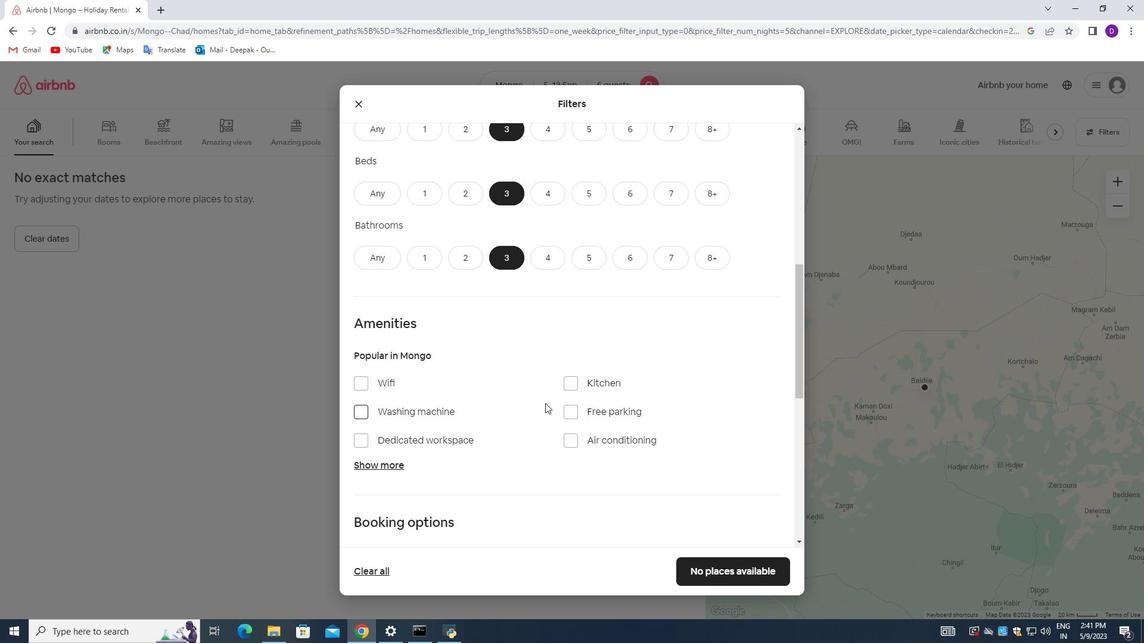 
Action: Mouse scrolled (545, 402) with delta (0, 0)
Screenshot: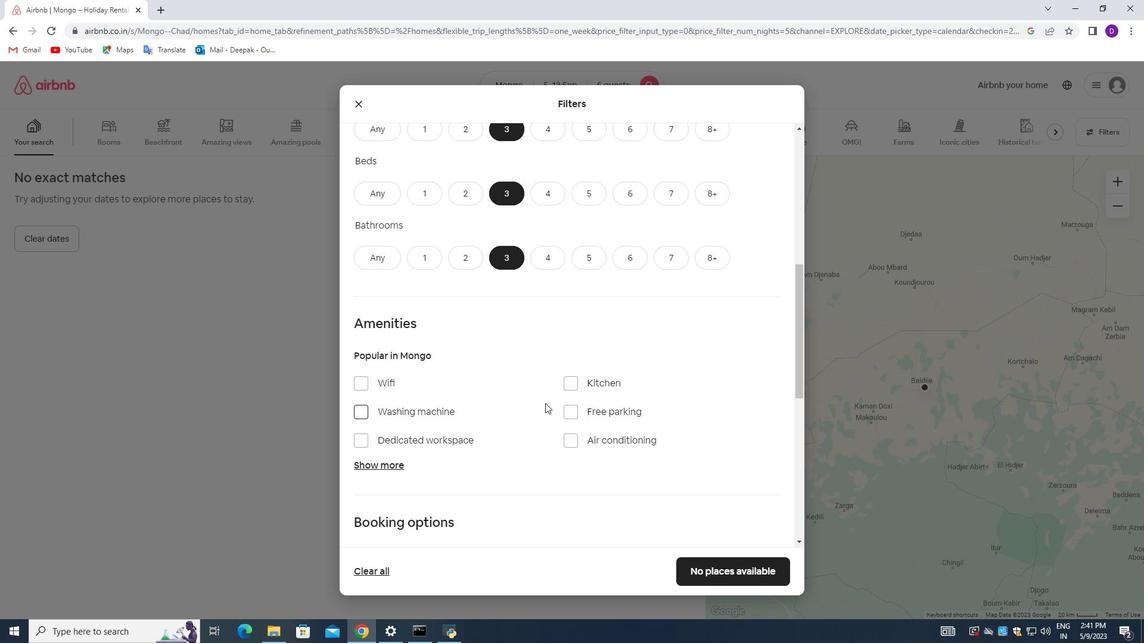 
Action: Mouse scrolled (545, 402) with delta (0, 0)
Screenshot: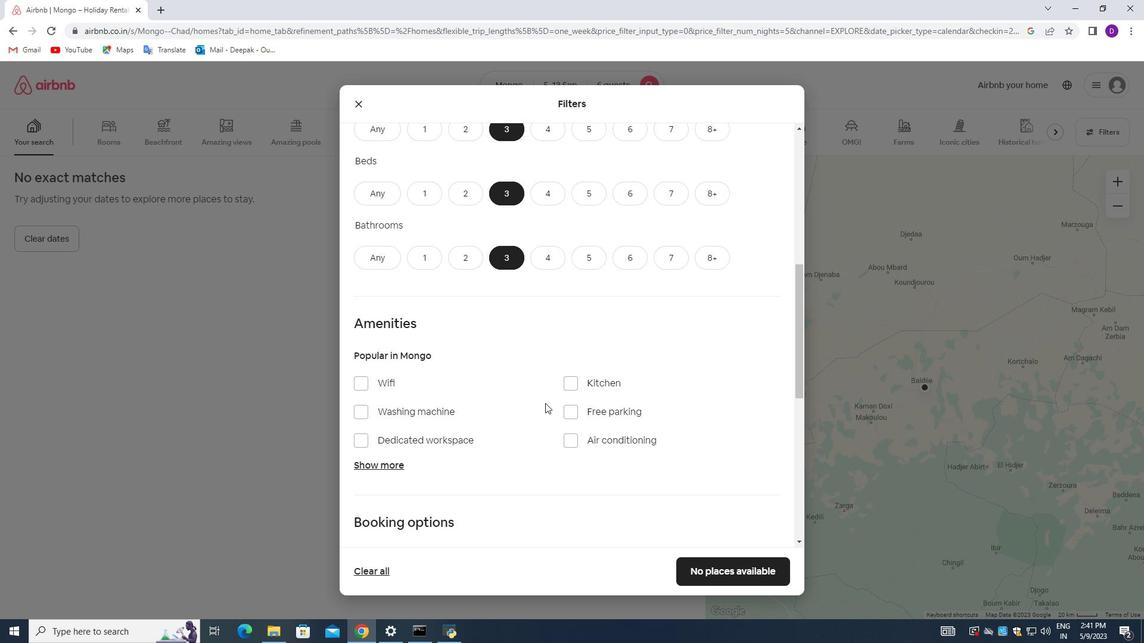 
Action: Mouse scrolled (545, 402) with delta (0, 0)
Screenshot: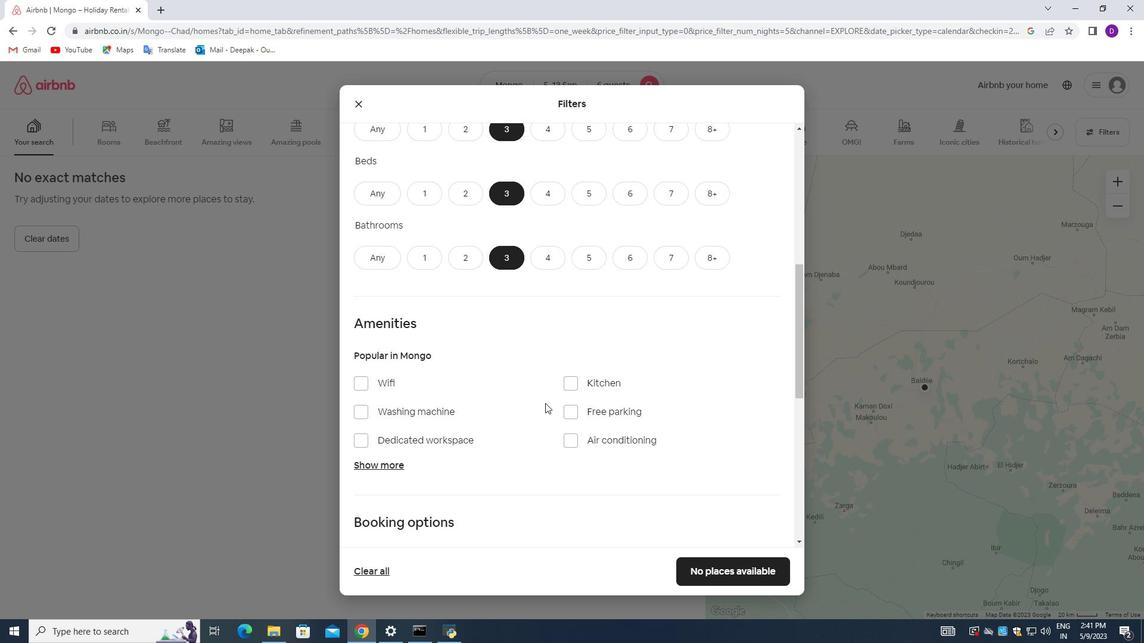 
Action: Mouse moved to (743, 367)
Screenshot: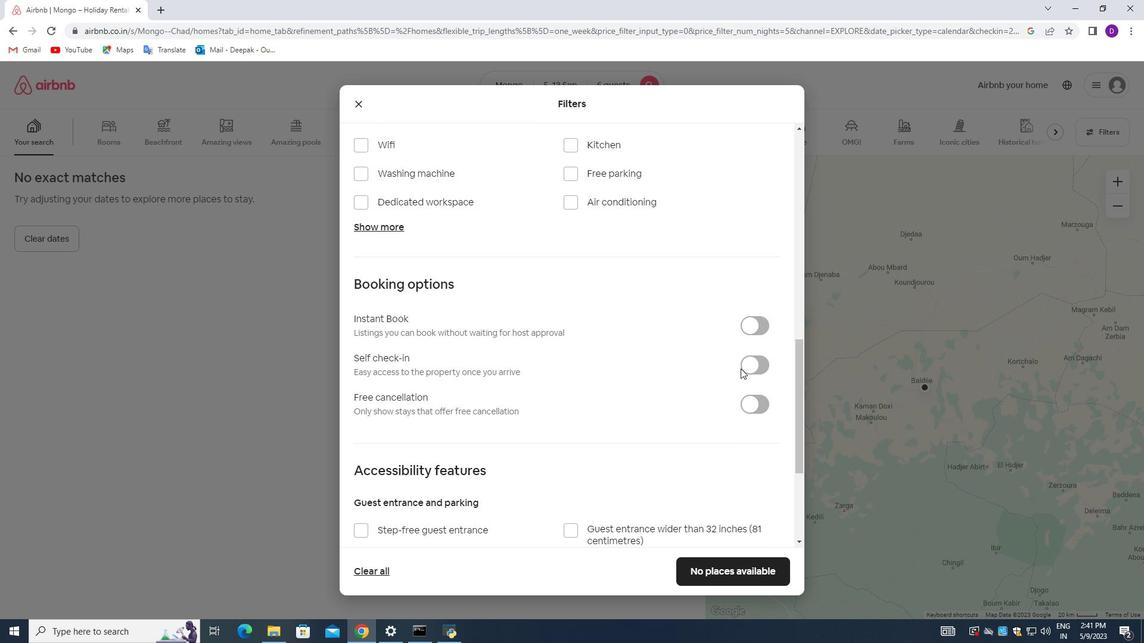 
Action: Mouse pressed left at (743, 367)
Screenshot: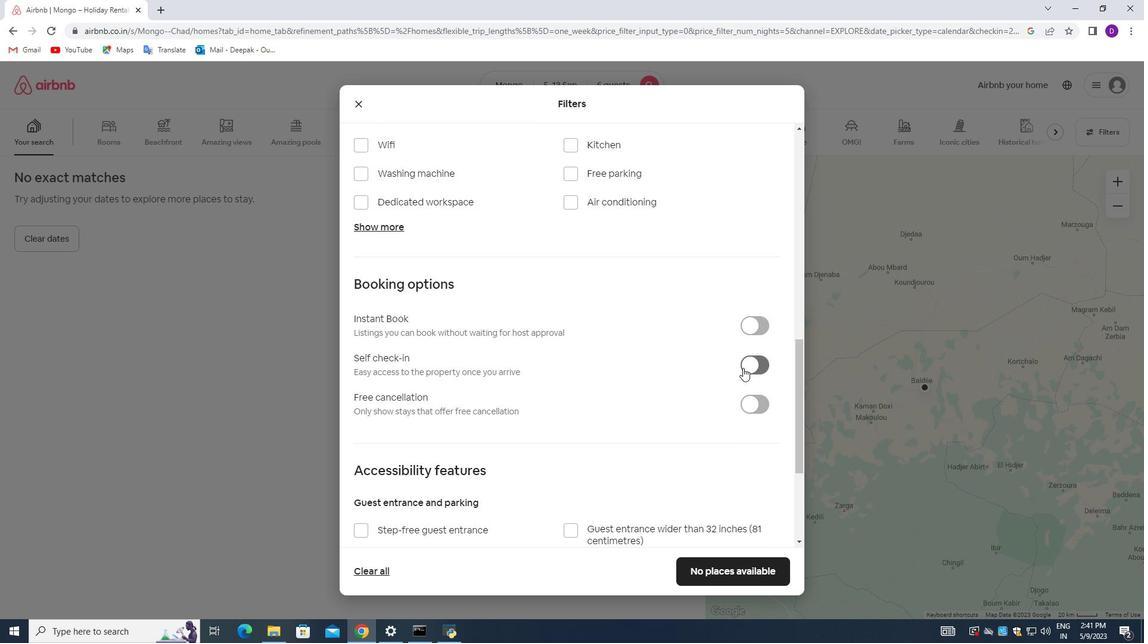 
Action: Mouse moved to (591, 389)
Screenshot: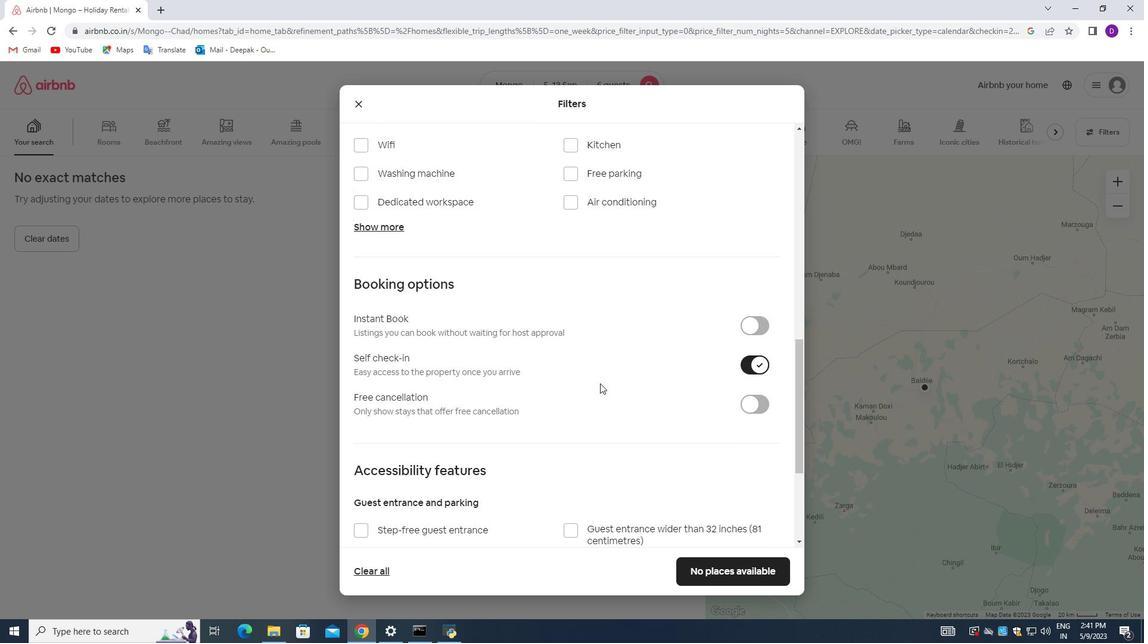 
Action: Mouse scrolled (591, 389) with delta (0, 0)
Screenshot: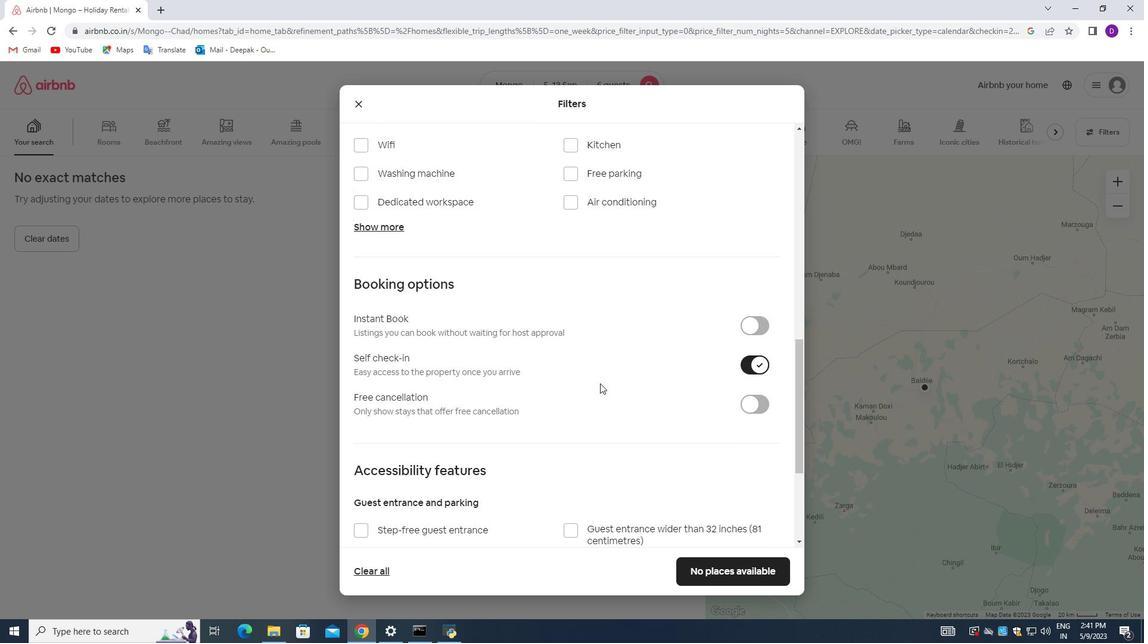 
Action: Mouse moved to (590, 391)
Screenshot: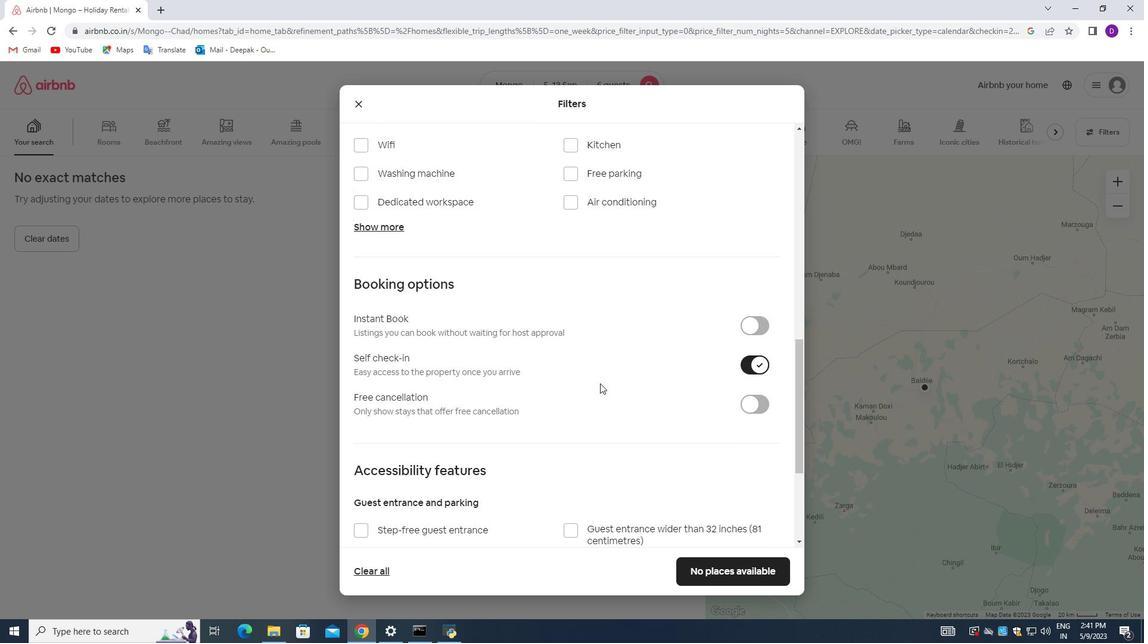 
Action: Mouse scrolled (590, 390) with delta (0, 0)
Screenshot: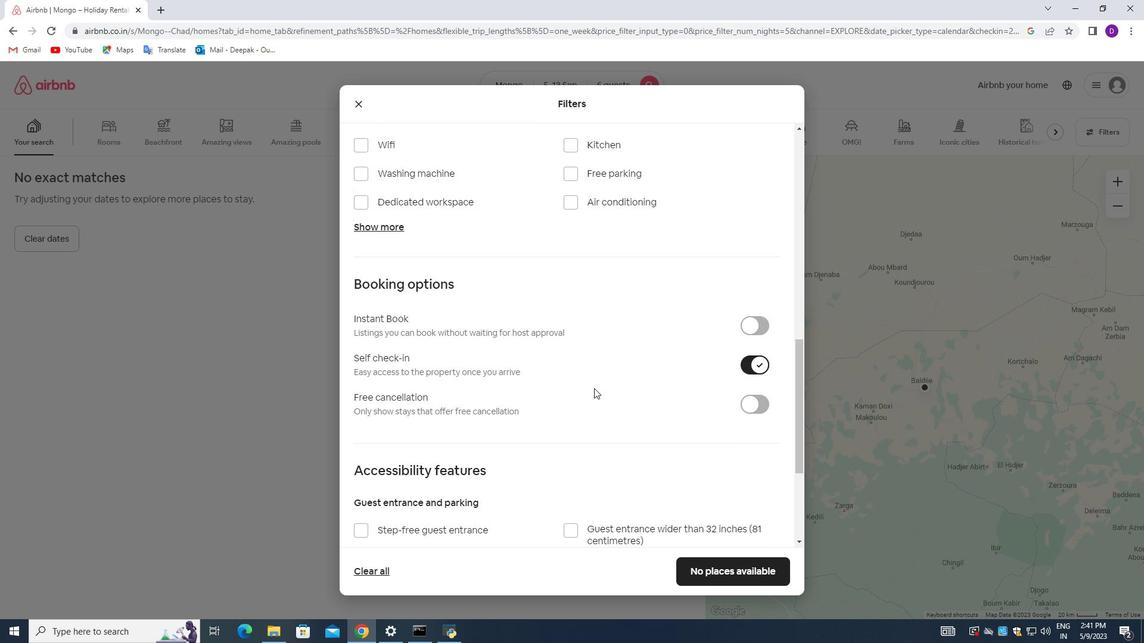 
Action: Mouse moved to (551, 414)
Screenshot: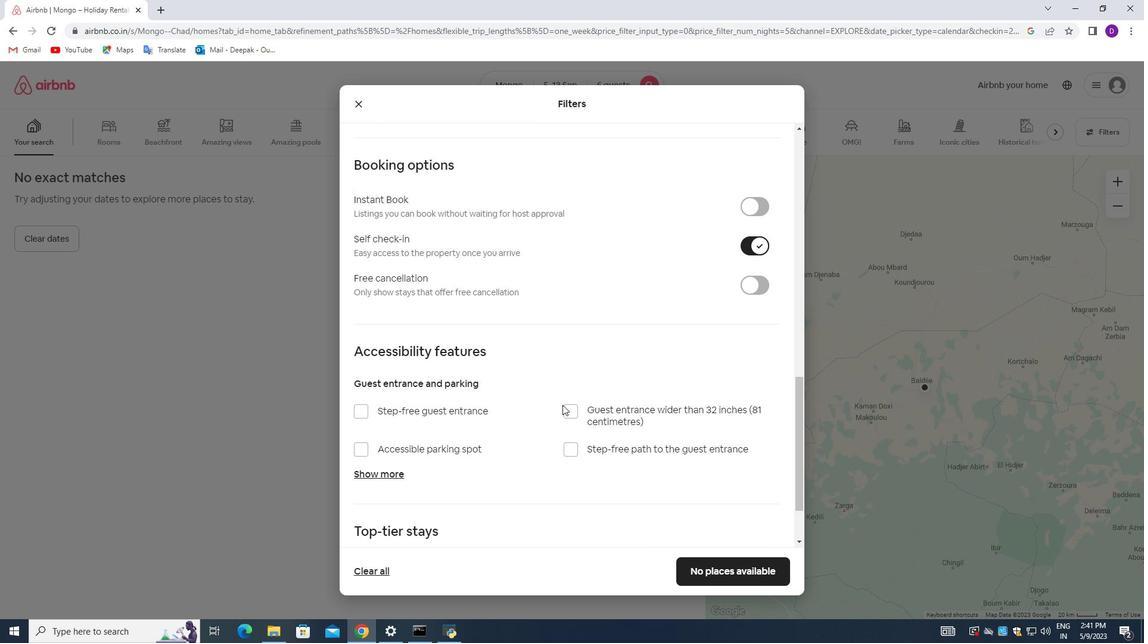 
Action: Mouse scrolled (551, 414) with delta (0, 0)
Screenshot: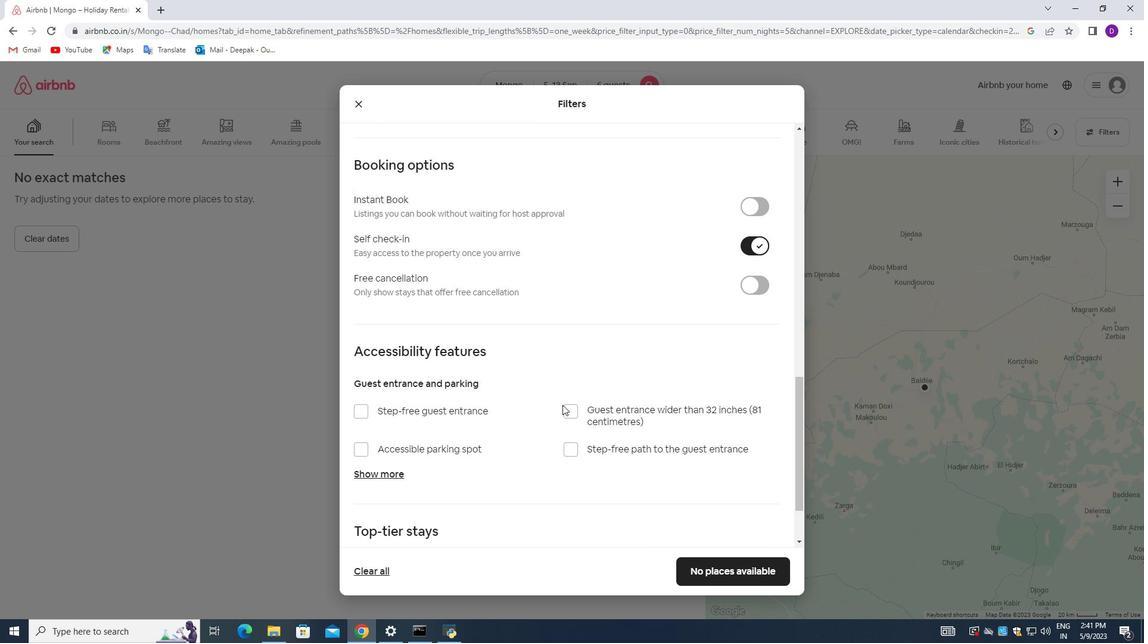 
Action: Mouse moved to (550, 416)
Screenshot: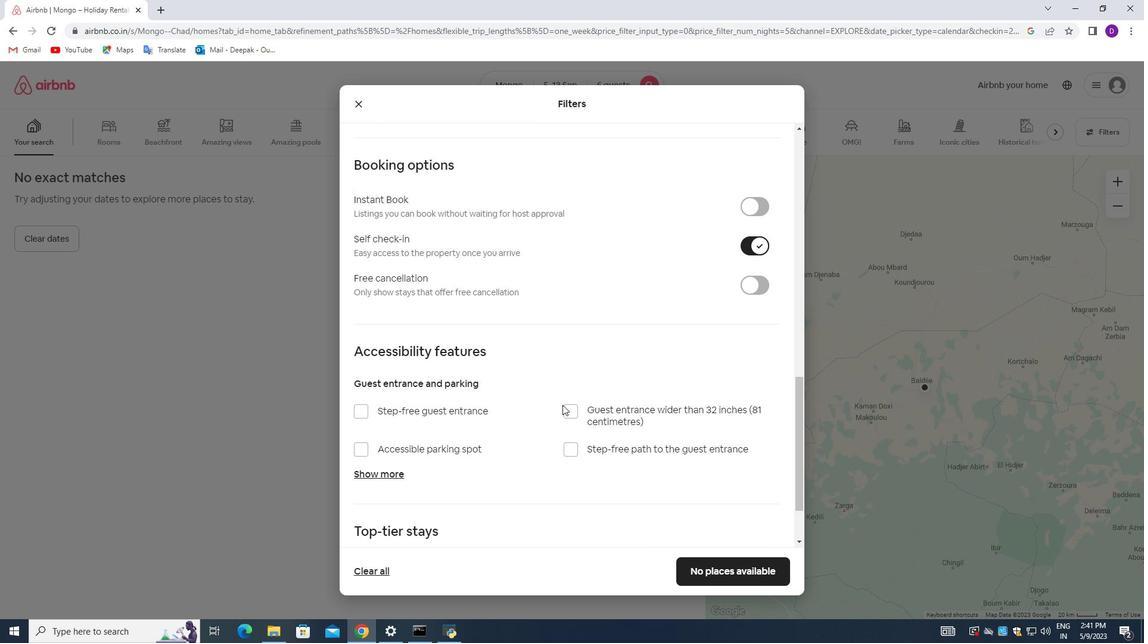 
Action: Mouse scrolled (550, 415) with delta (0, 0)
Screenshot: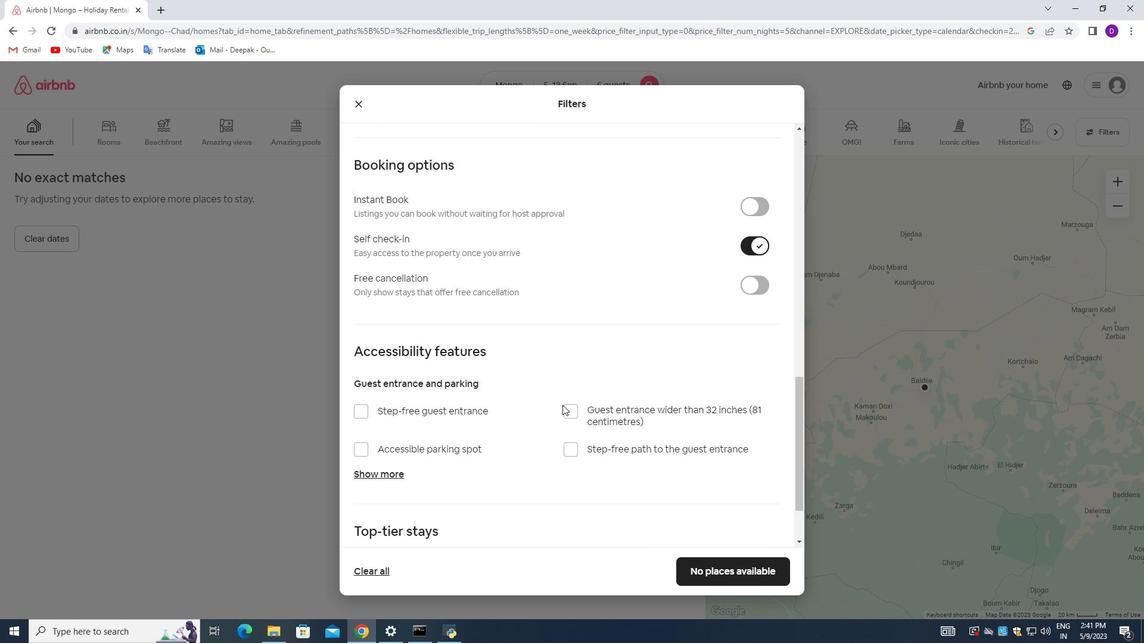 
Action: Mouse moved to (550, 417)
Screenshot: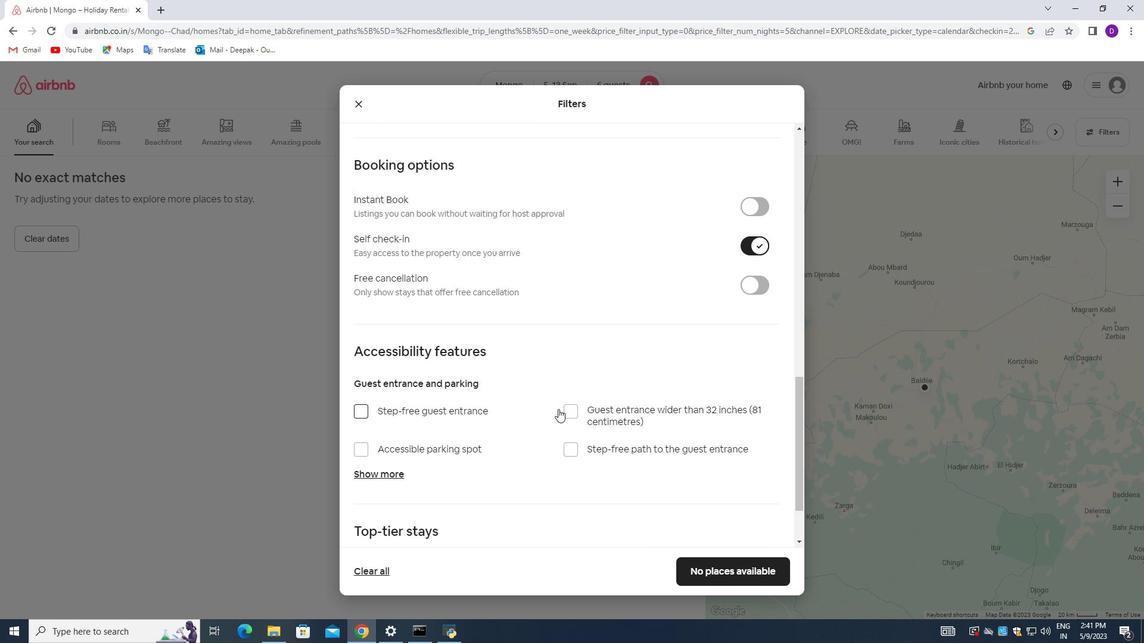 
Action: Mouse scrolled (550, 417) with delta (0, 0)
Screenshot: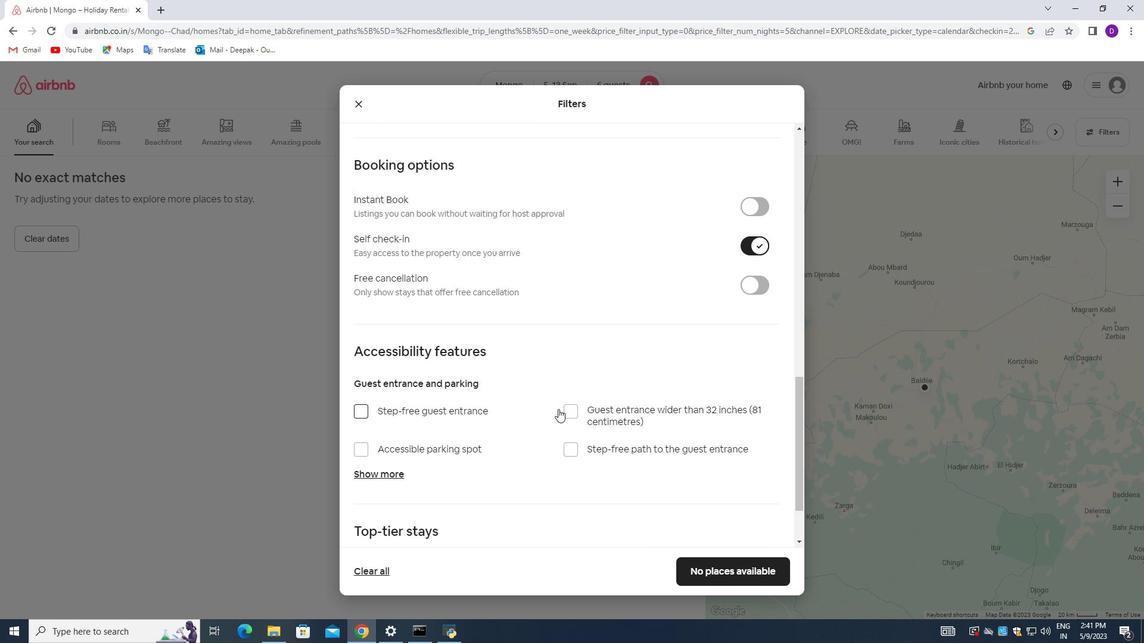 
Action: Mouse moved to (553, 423)
Screenshot: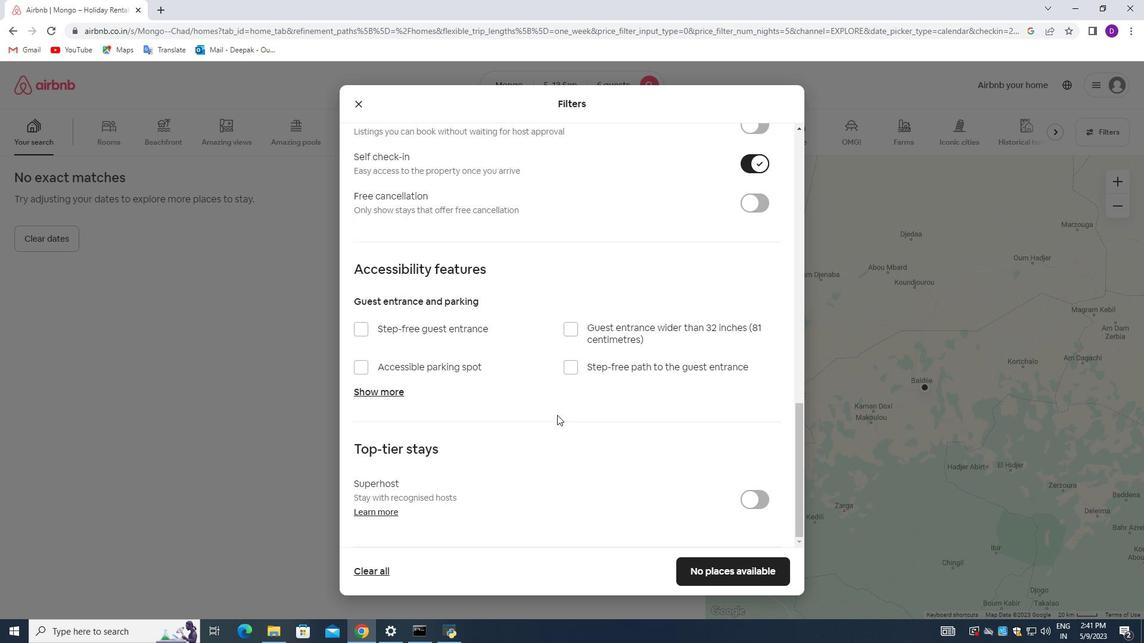 
Action: Mouse scrolled (553, 422) with delta (0, 0)
Screenshot: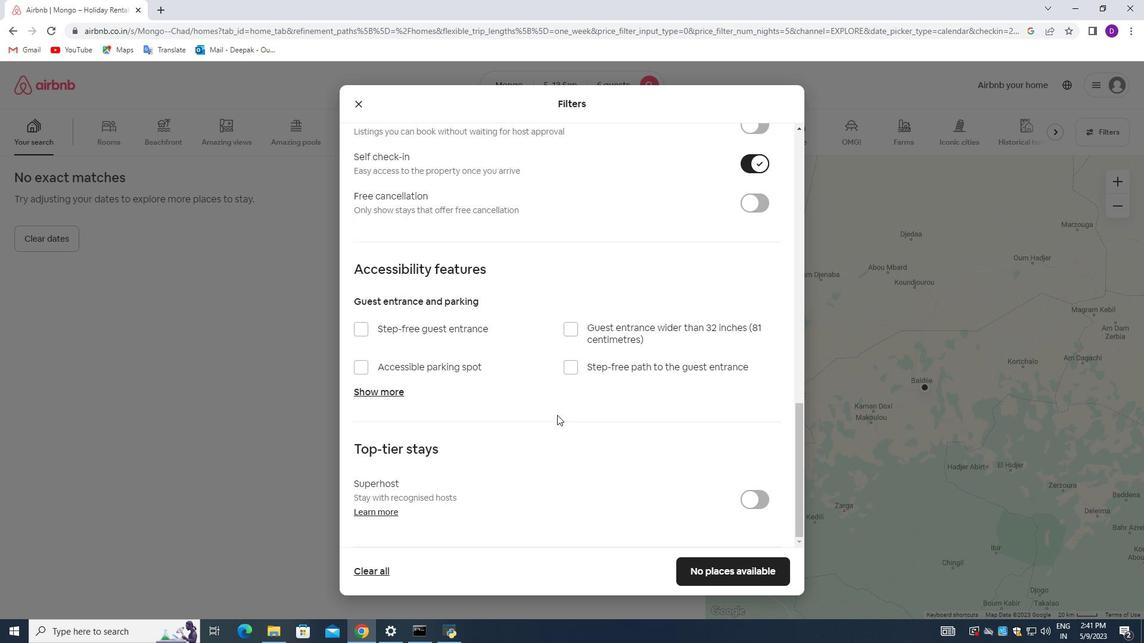 
Action: Mouse moved to (542, 433)
Screenshot: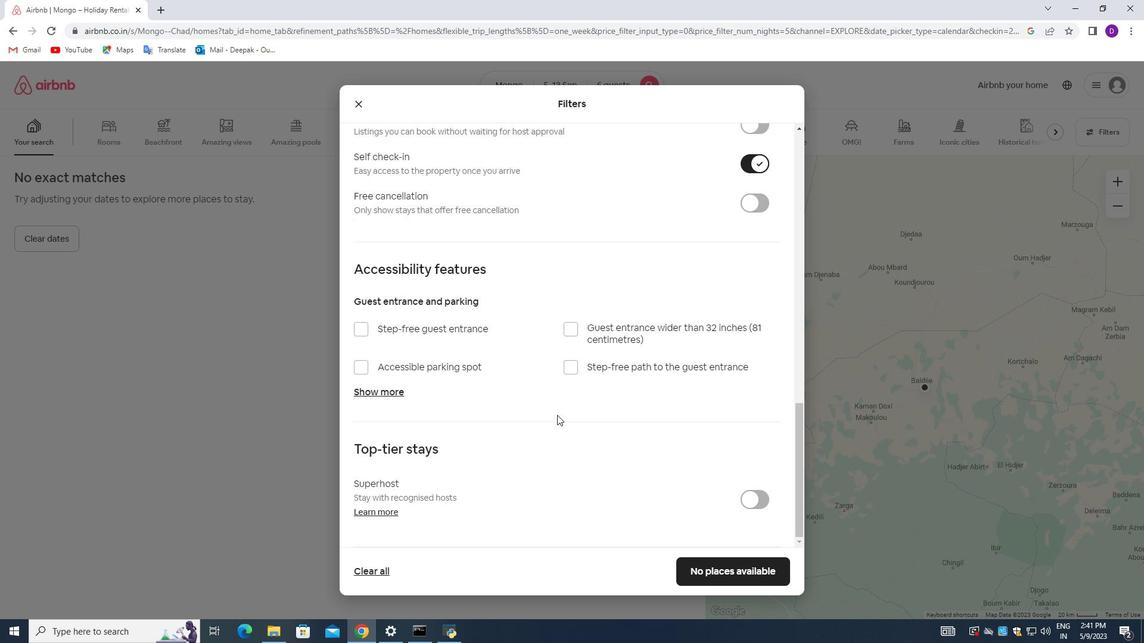 
Action: Mouse scrolled (542, 433) with delta (0, 0)
Screenshot: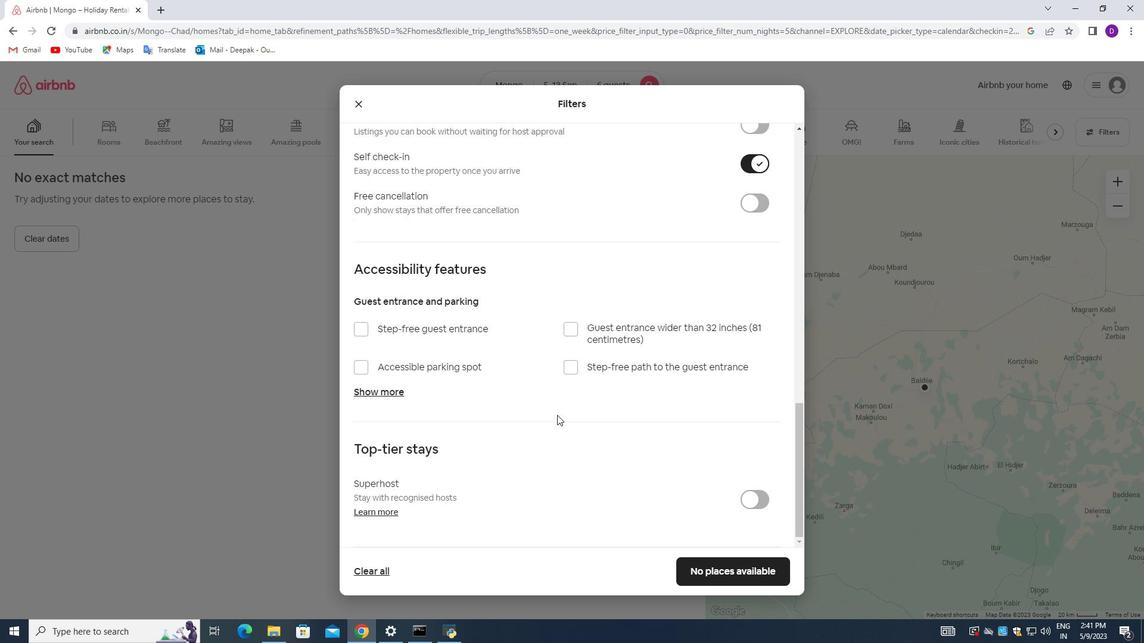 
Action: Mouse moved to (531, 444)
Screenshot: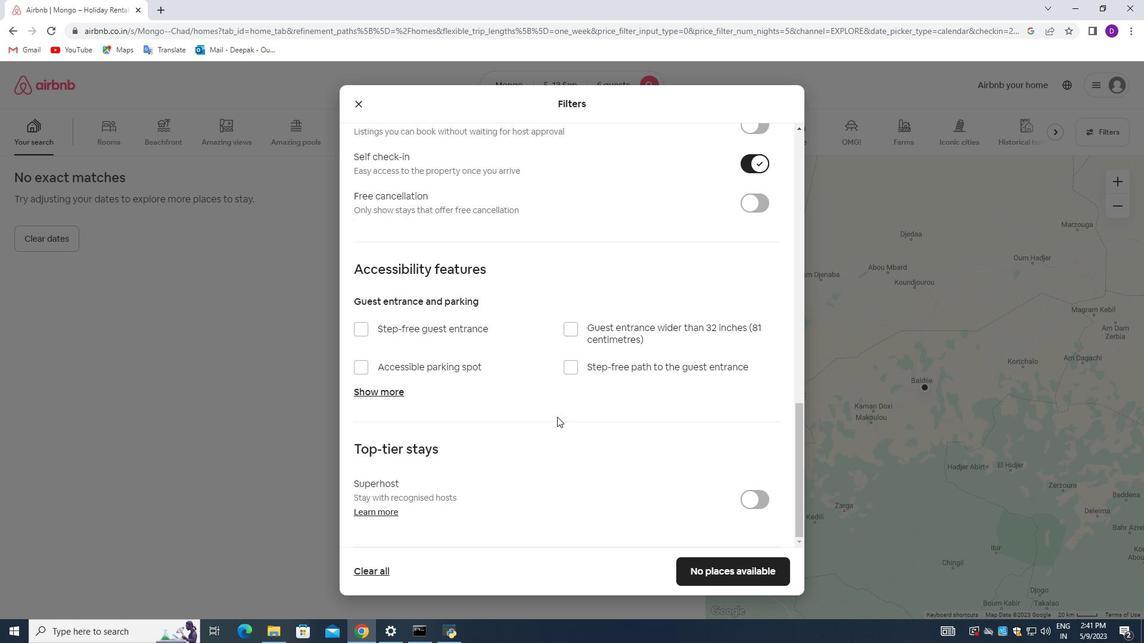 
Action: Mouse scrolled (531, 444) with delta (0, 0)
Screenshot: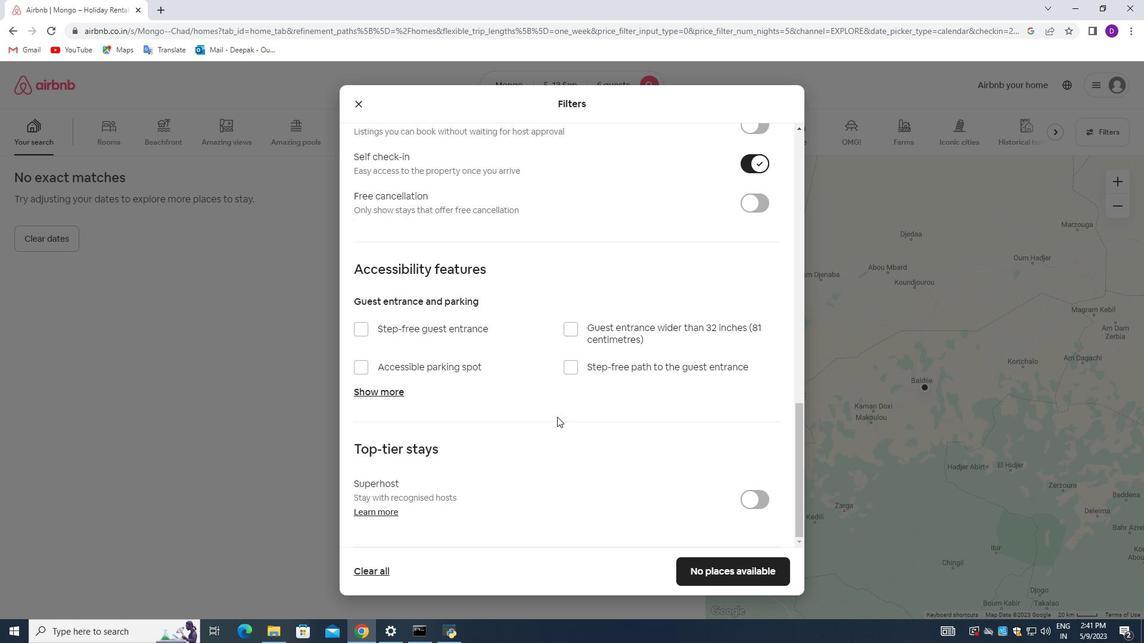 
Action: Mouse moved to (684, 566)
Screenshot: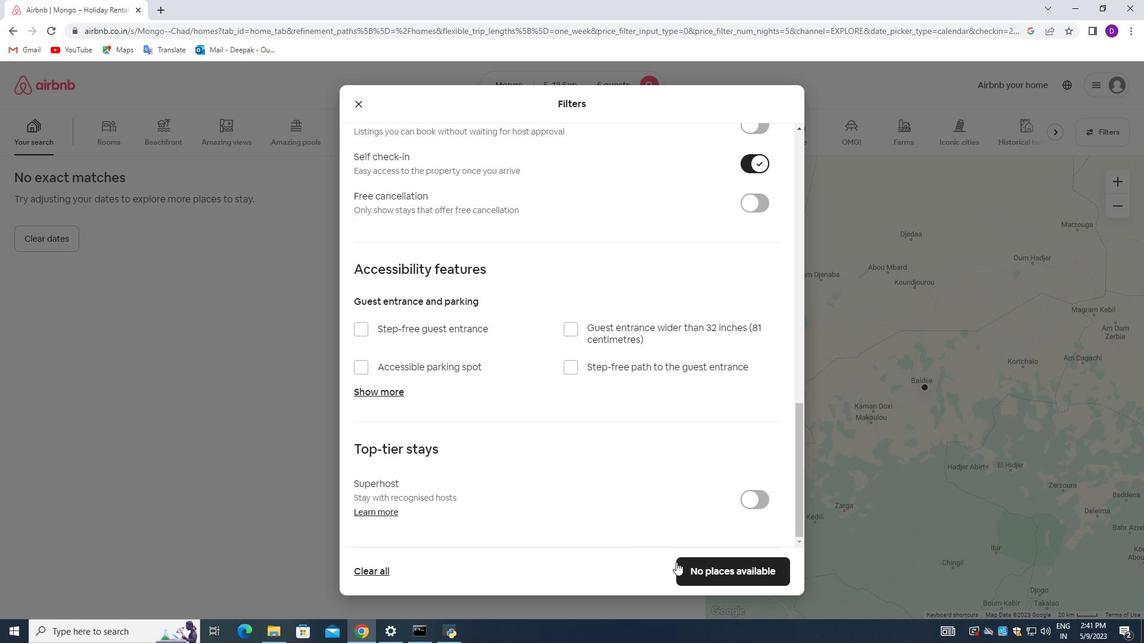 
Action: Mouse pressed left at (684, 566)
Screenshot: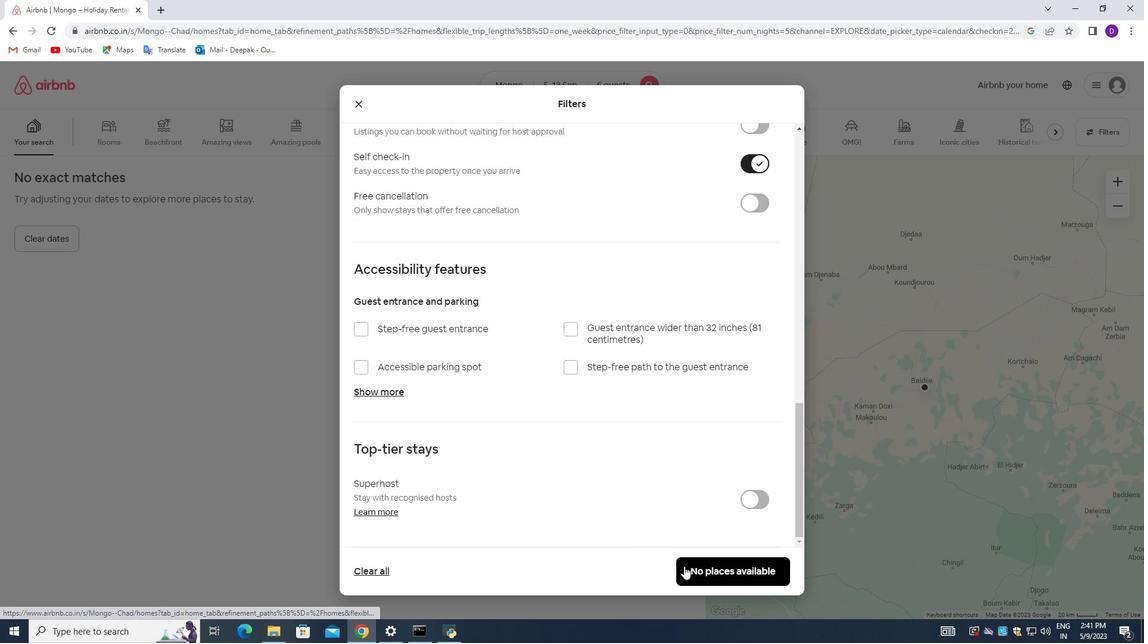 
Action: Mouse moved to (636, 398)
Screenshot: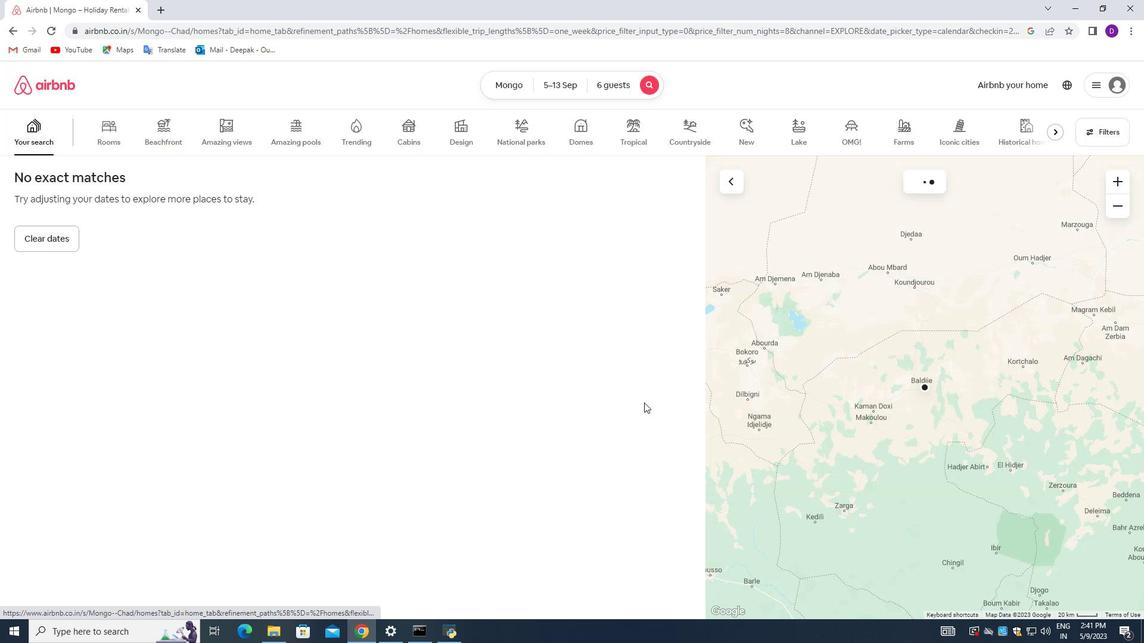 
